 Task: Look for products in the category "Aromatherapy & Essential Oils" from Lifeflo only.
Action: Mouse moved to (322, 126)
Screenshot: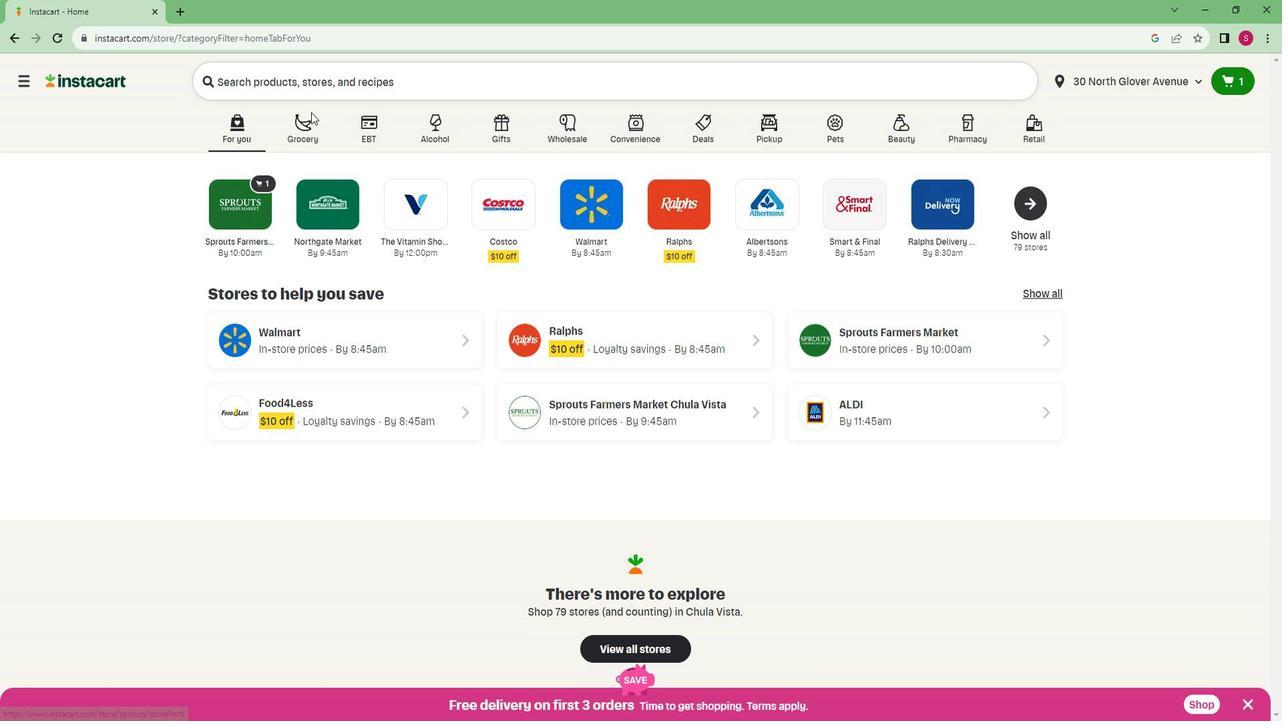 
Action: Mouse pressed left at (322, 126)
Screenshot: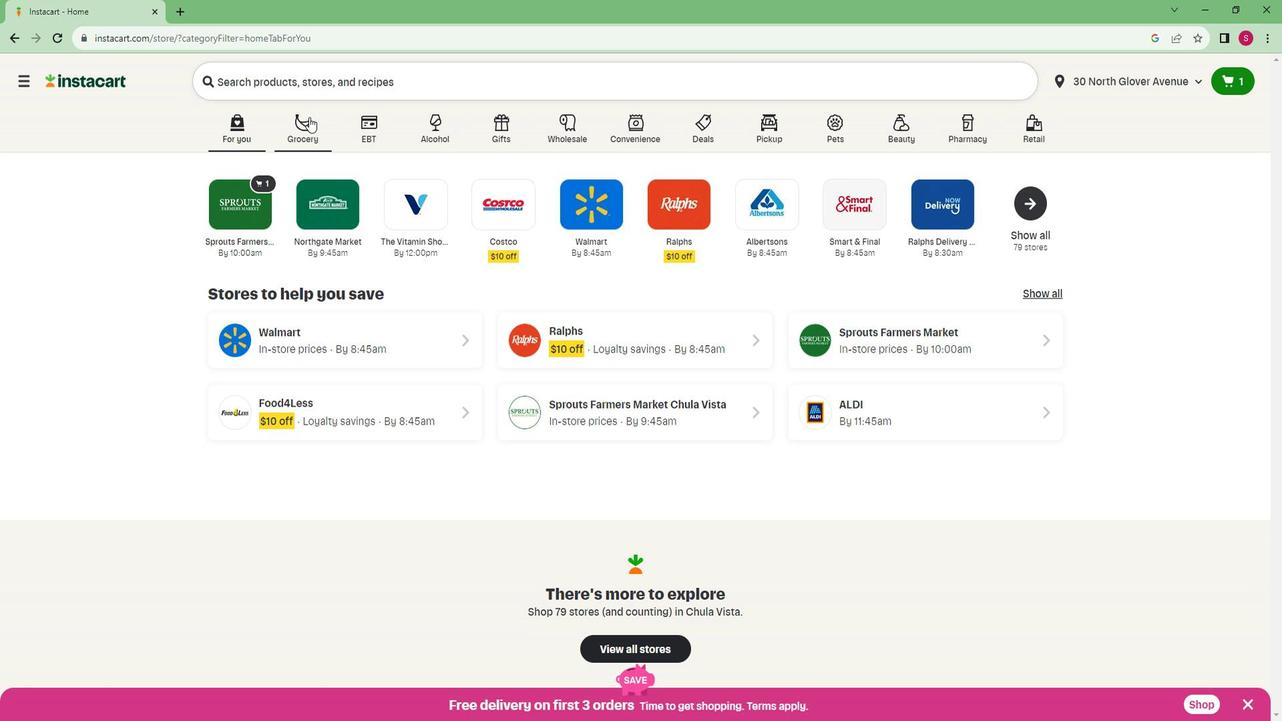 
Action: Mouse moved to (275, 268)
Screenshot: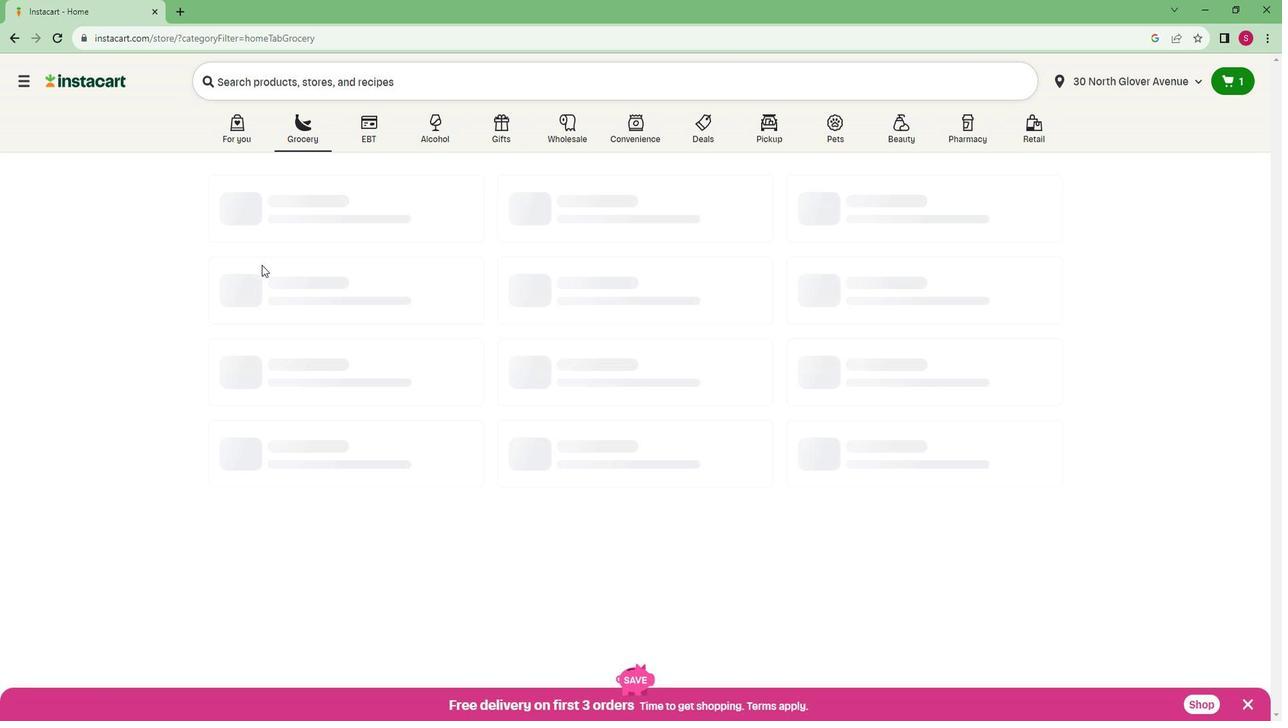 
Action: Mouse scrolled (275, 267) with delta (0, 0)
Screenshot: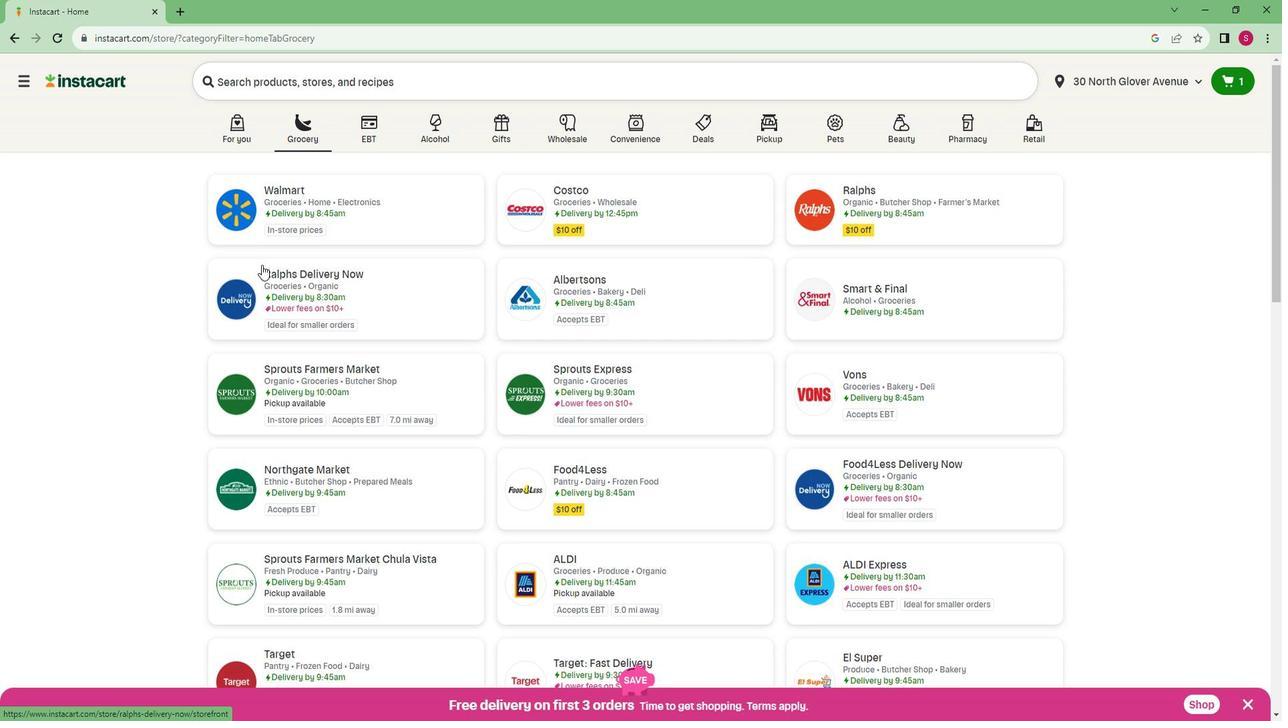 
Action: Mouse scrolled (275, 267) with delta (0, 0)
Screenshot: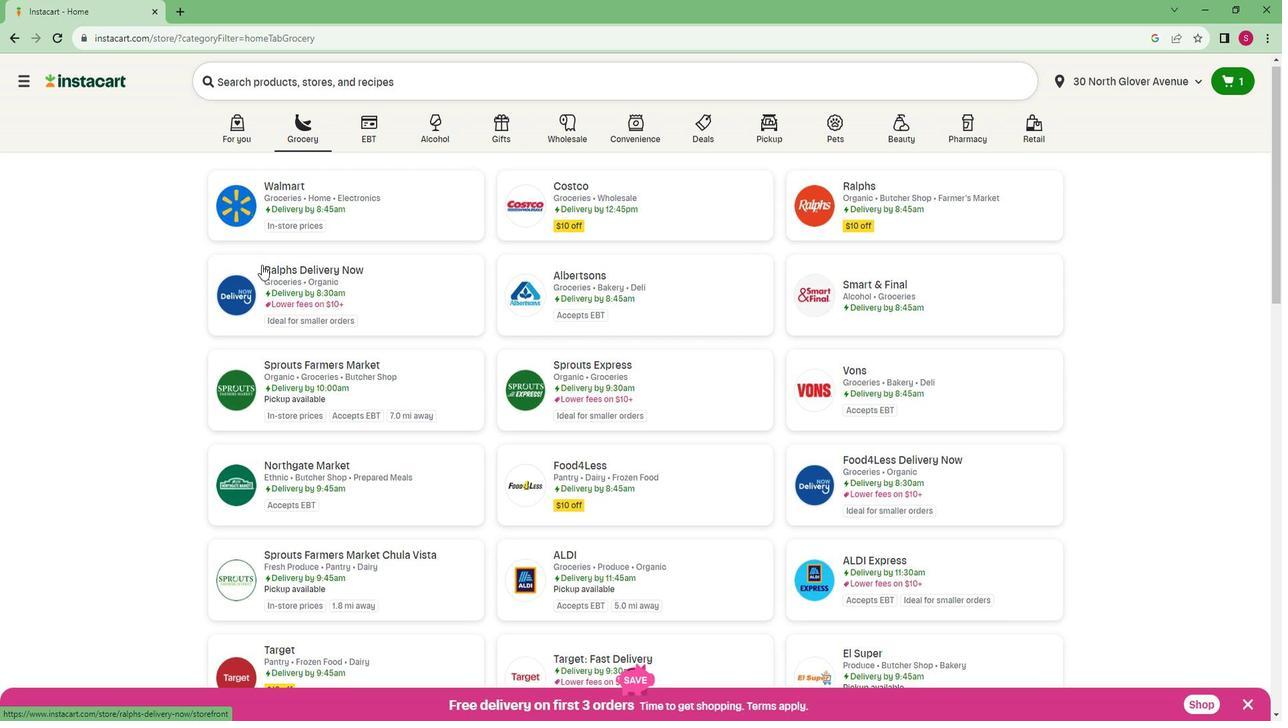 
Action: Mouse scrolled (275, 267) with delta (0, 0)
Screenshot: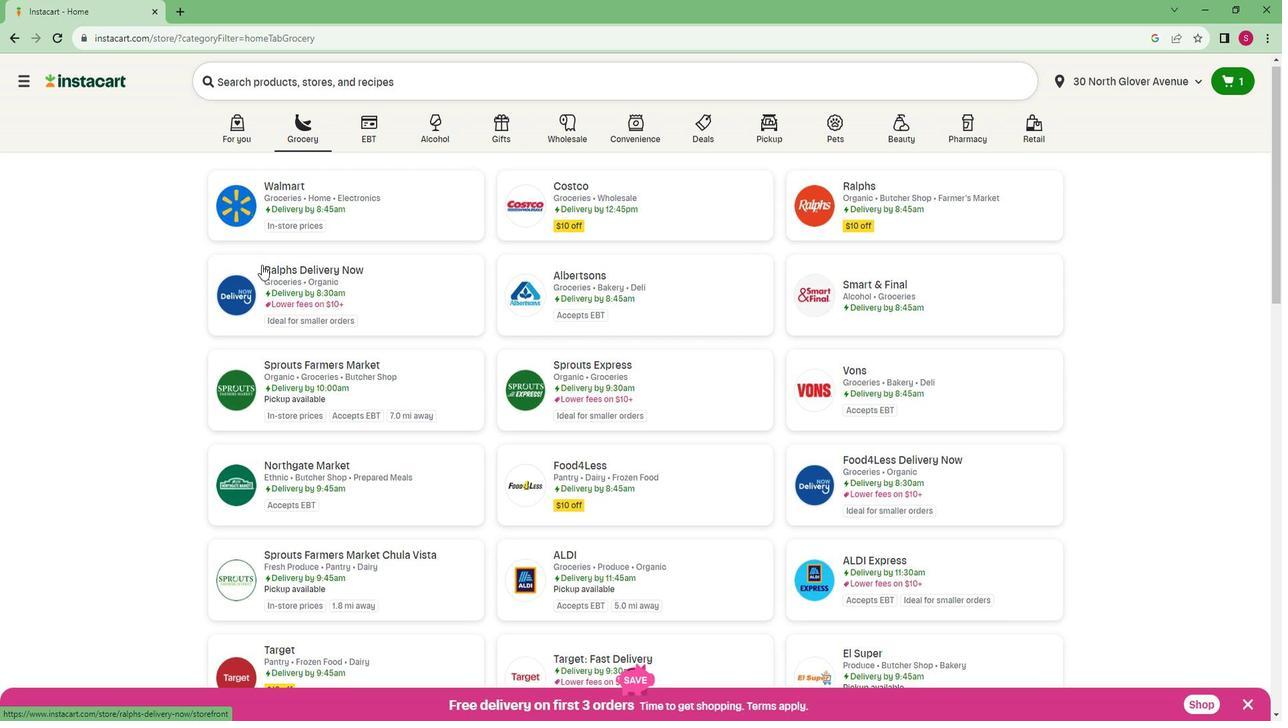 
Action: Mouse scrolled (275, 267) with delta (0, 0)
Screenshot: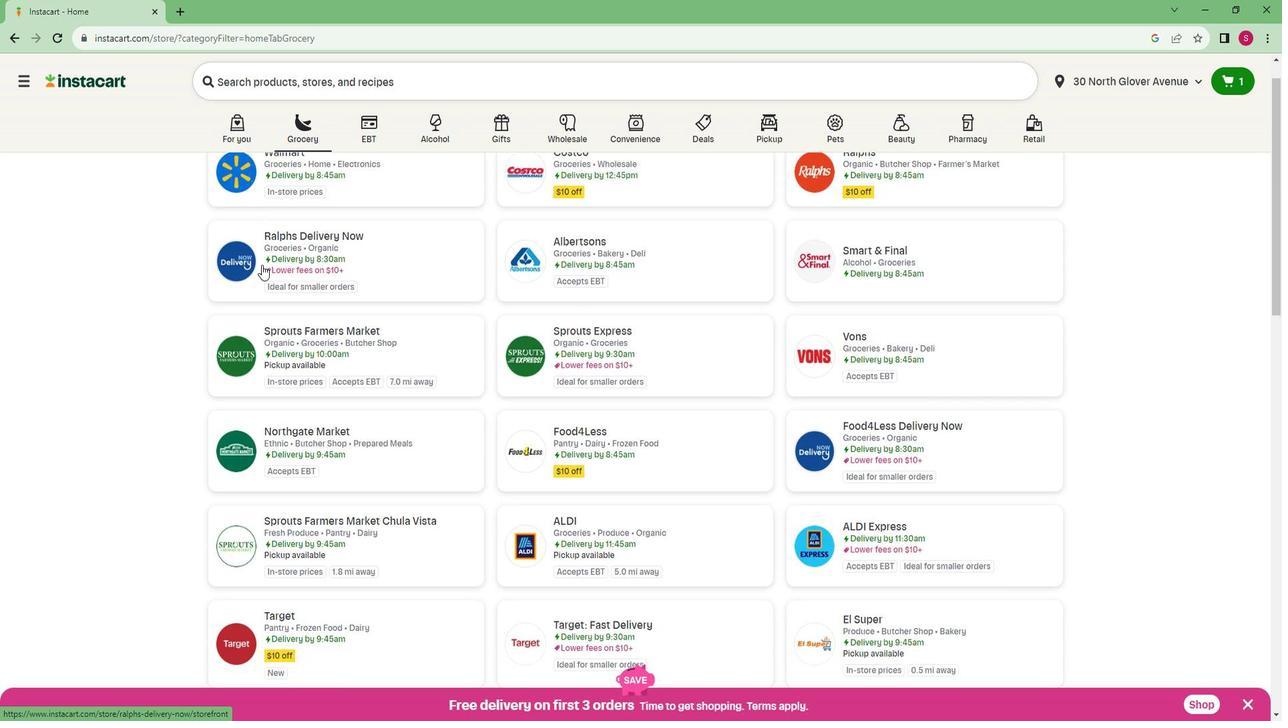 
Action: Mouse scrolled (275, 269) with delta (0, 0)
Screenshot: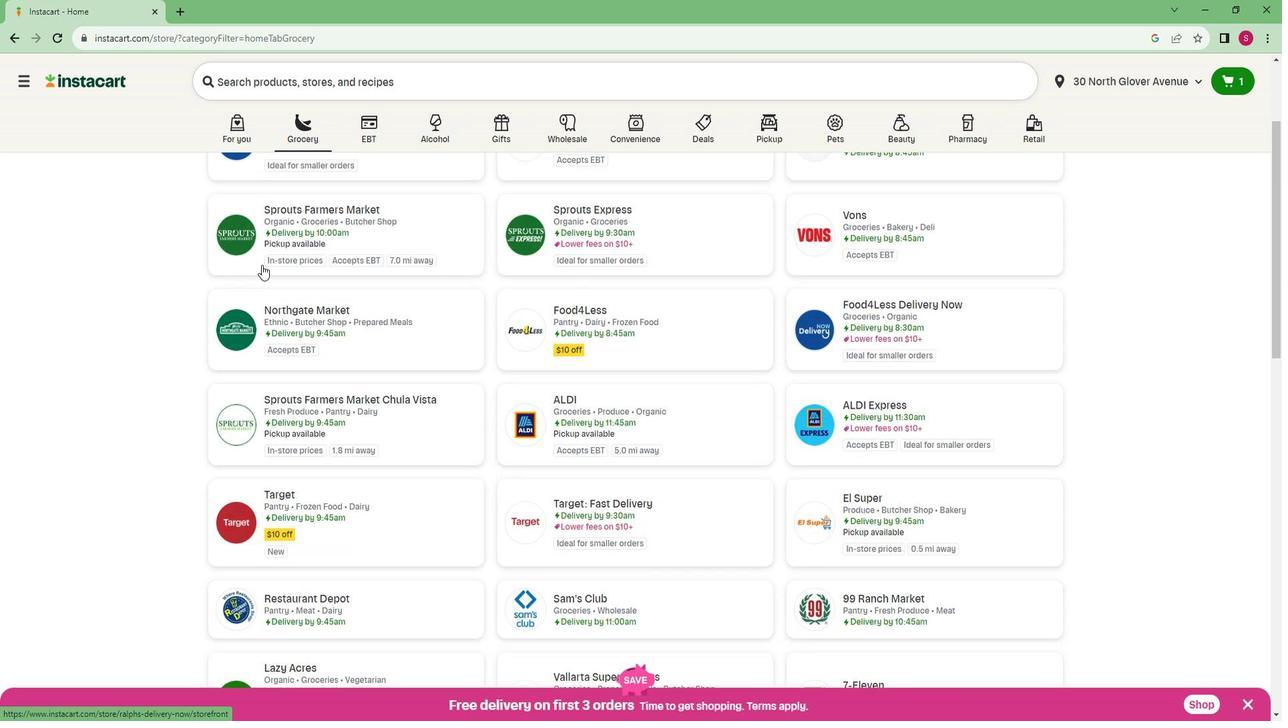 
Action: Mouse scrolled (275, 269) with delta (0, 0)
Screenshot: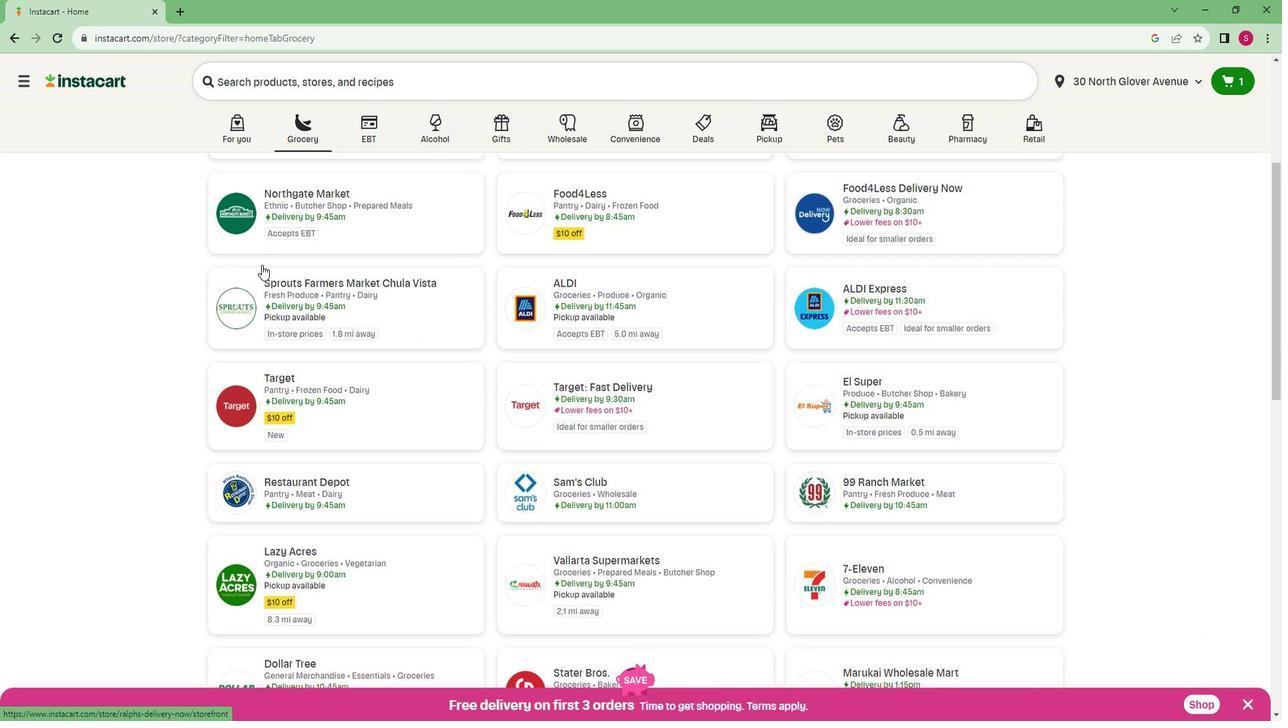 
Action: Mouse moved to (277, 263)
Screenshot: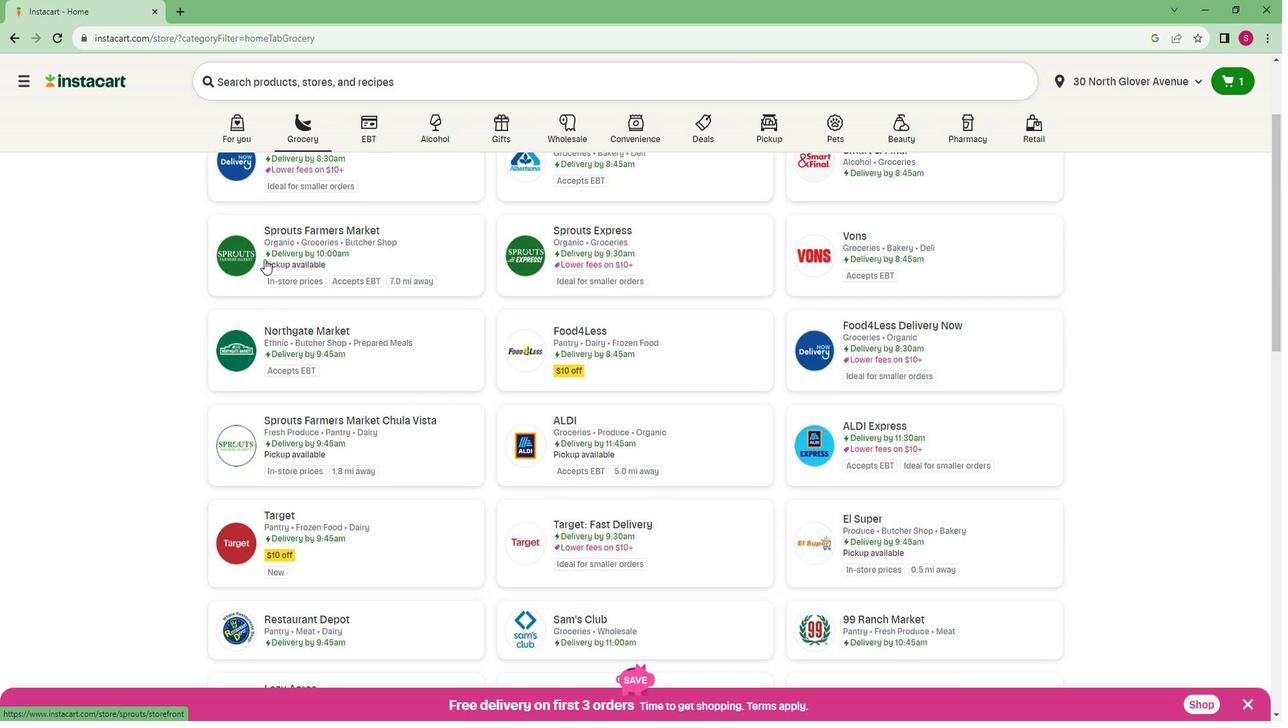 
Action: Mouse pressed left at (277, 263)
Screenshot: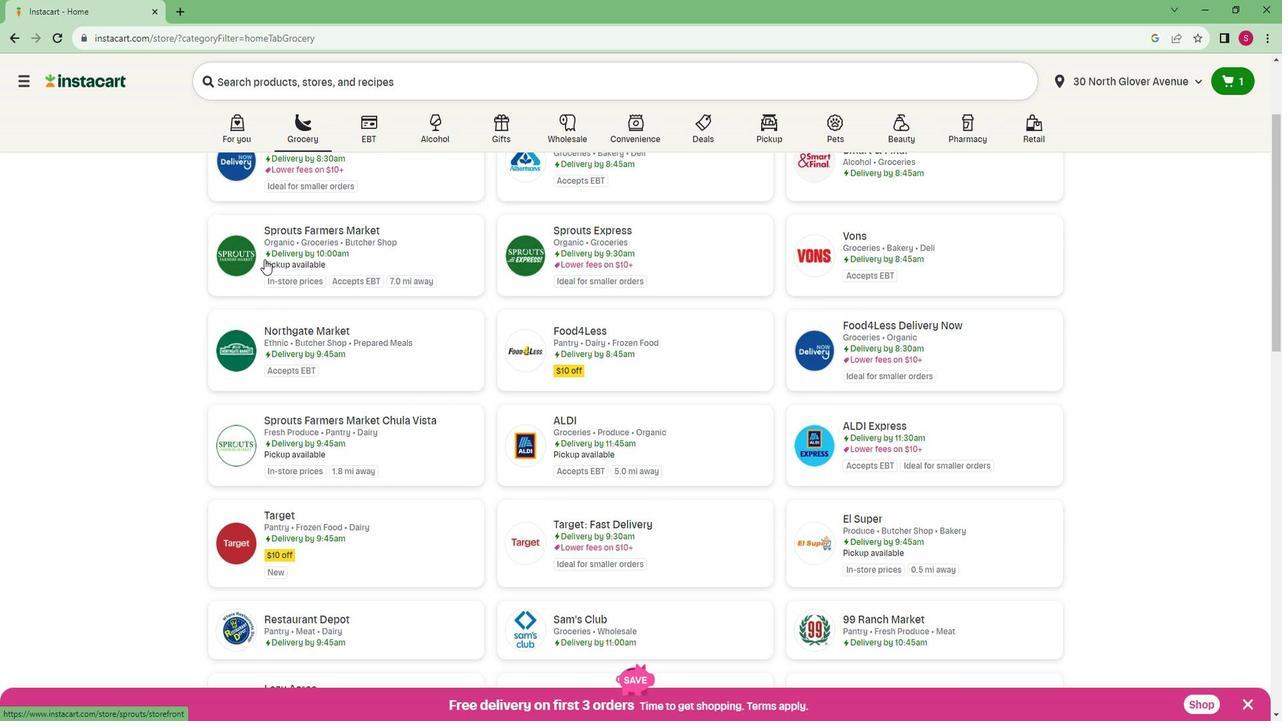 
Action: Mouse moved to (75, 434)
Screenshot: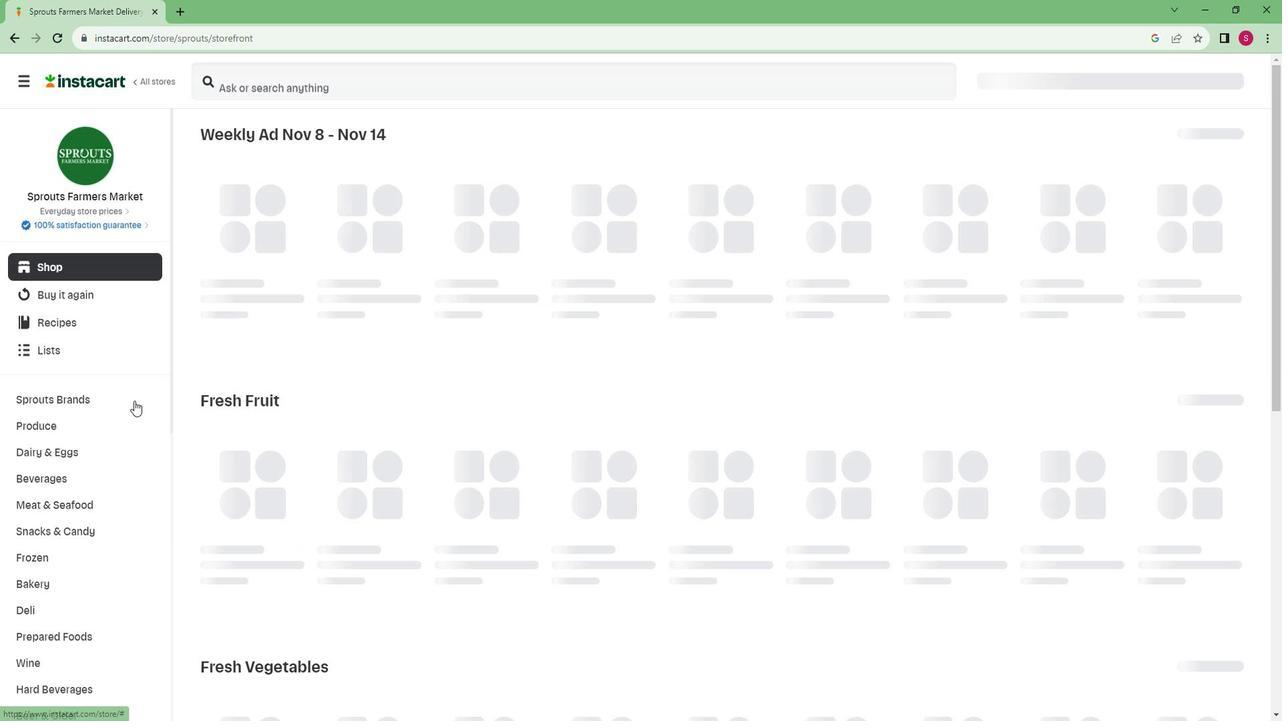 
Action: Mouse scrolled (75, 434) with delta (0, 0)
Screenshot: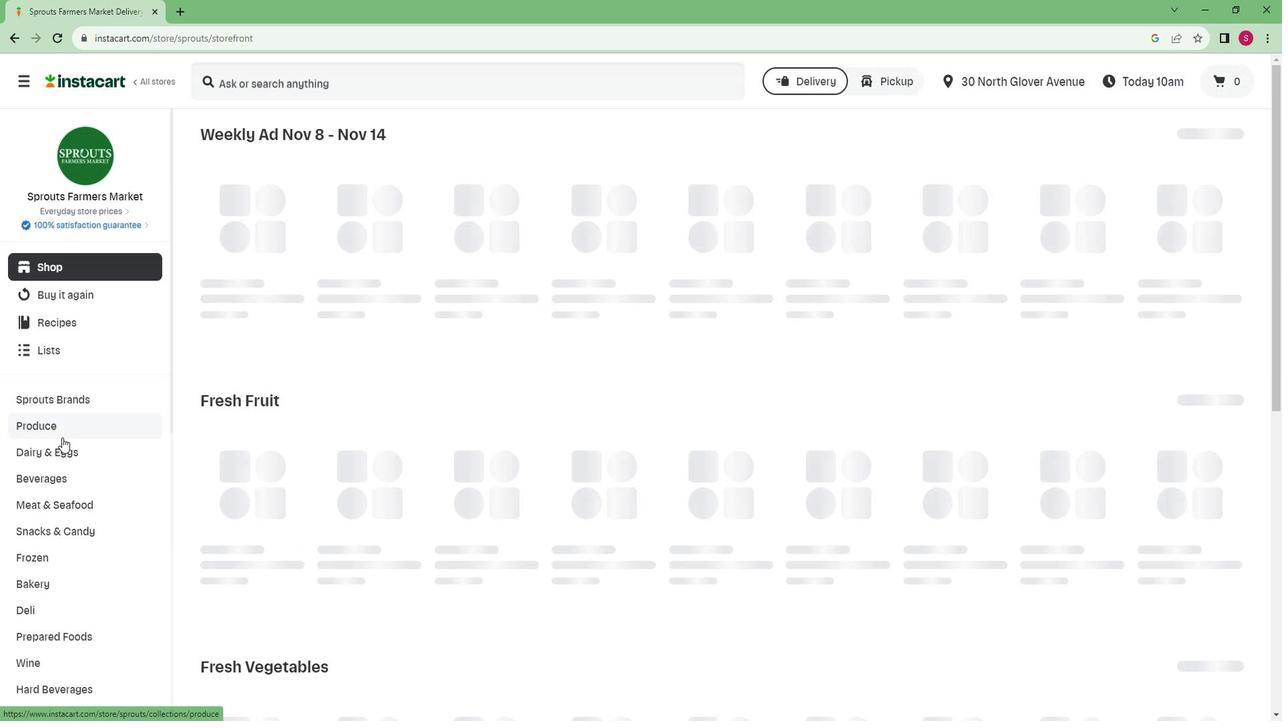 
Action: Mouse scrolled (75, 434) with delta (0, 0)
Screenshot: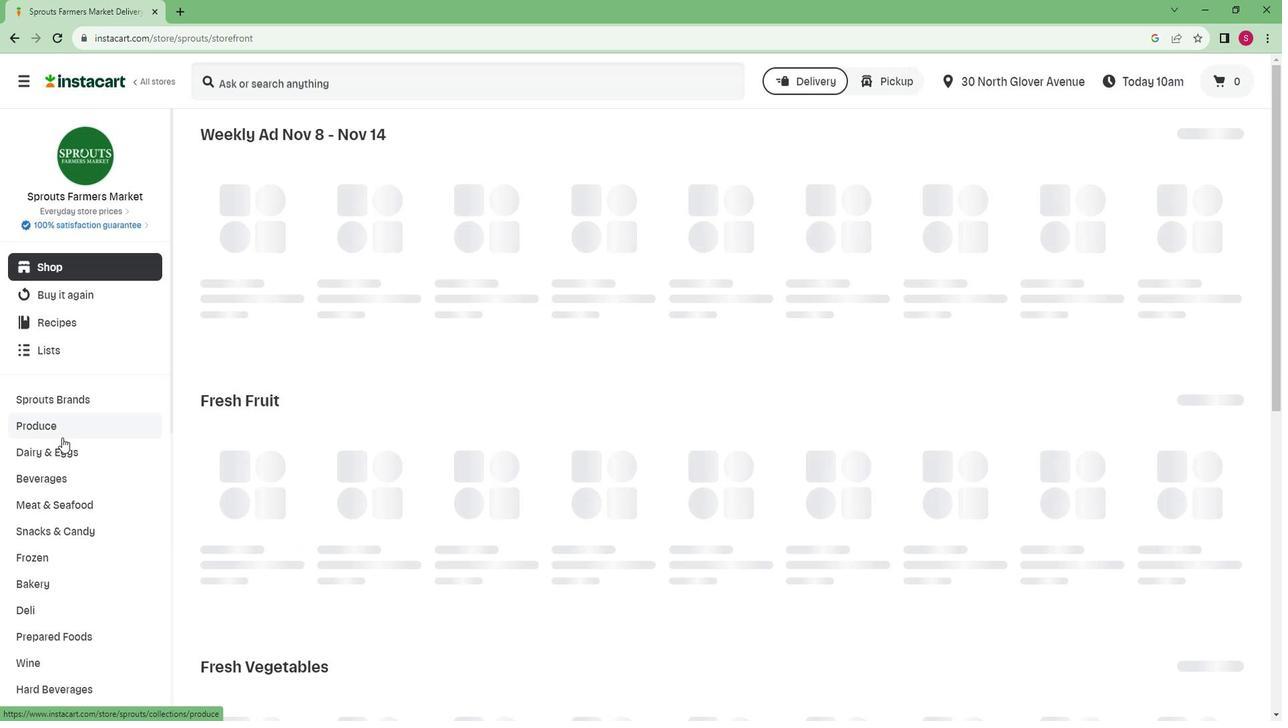 
Action: Mouse moved to (75, 434)
Screenshot: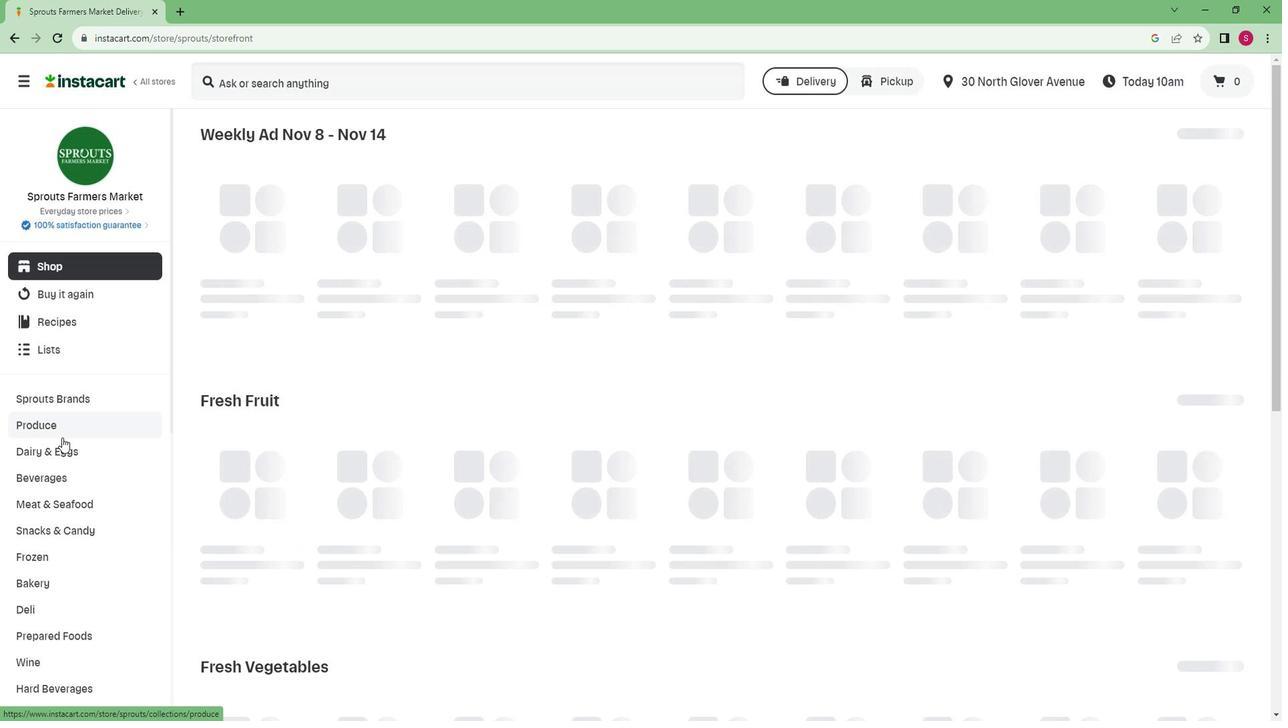 
Action: Mouse scrolled (75, 434) with delta (0, 0)
Screenshot: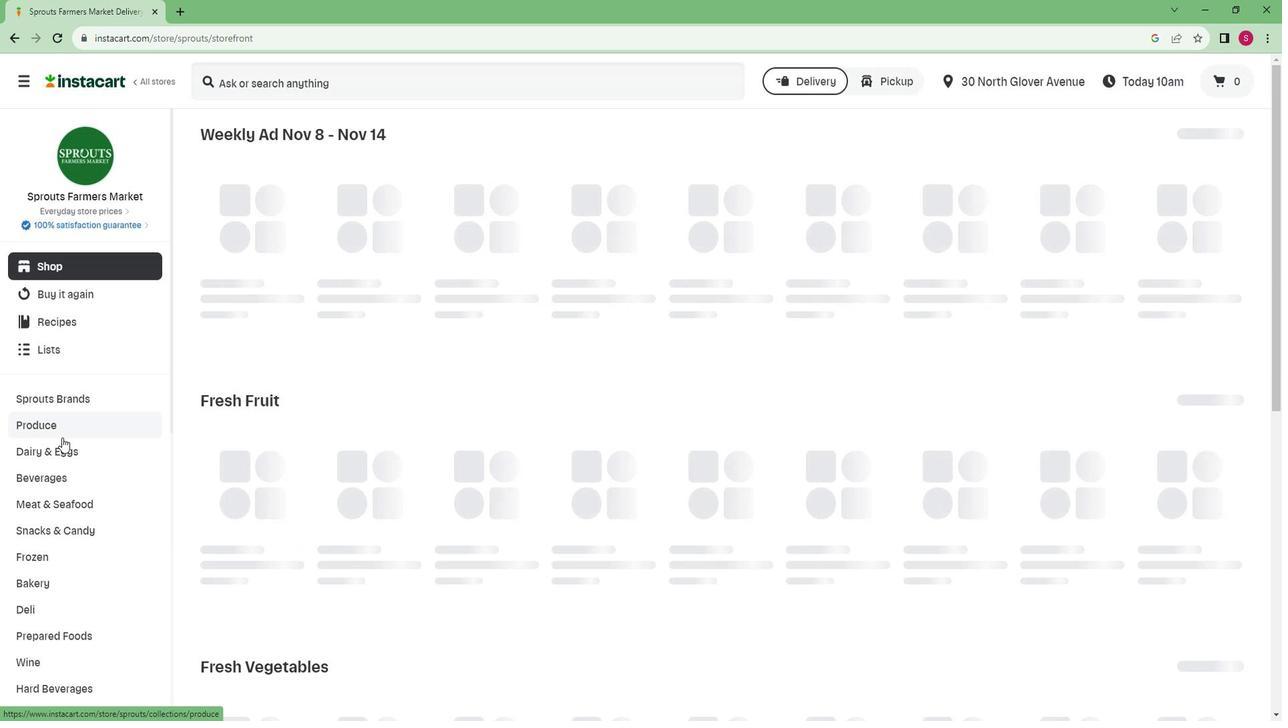 
Action: Mouse moved to (74, 434)
Screenshot: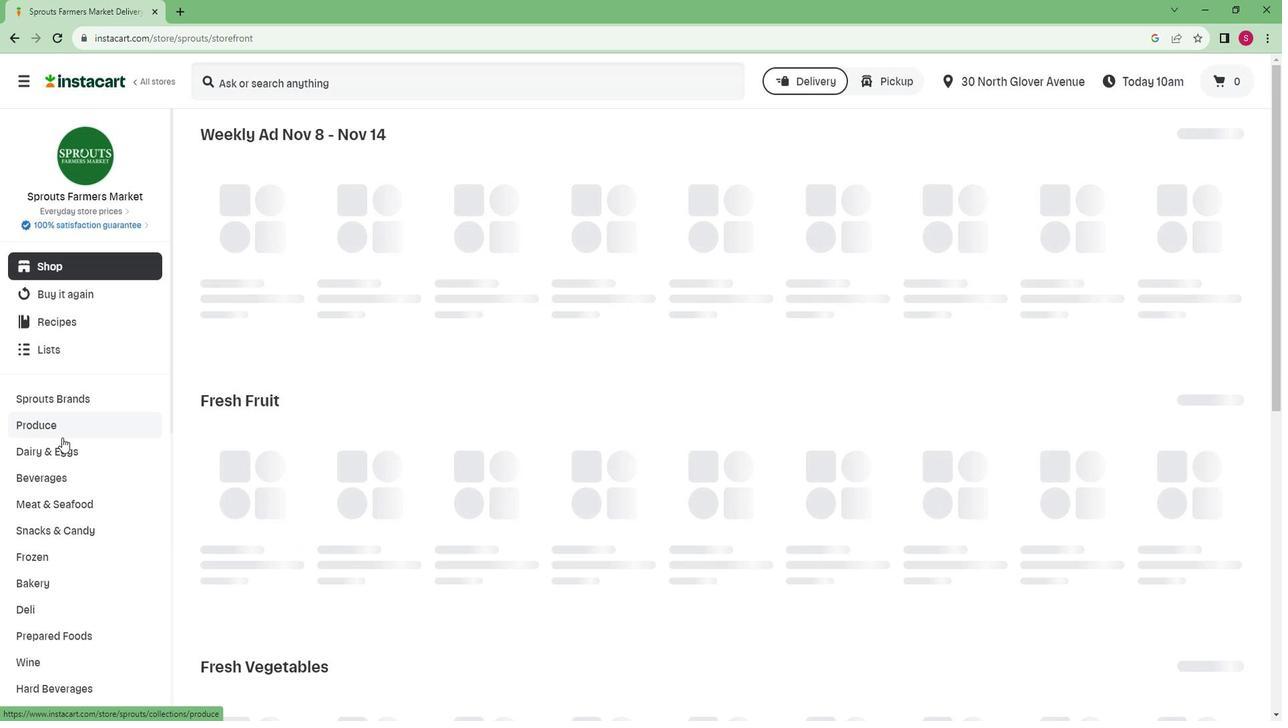 
Action: Mouse scrolled (74, 434) with delta (0, 0)
Screenshot: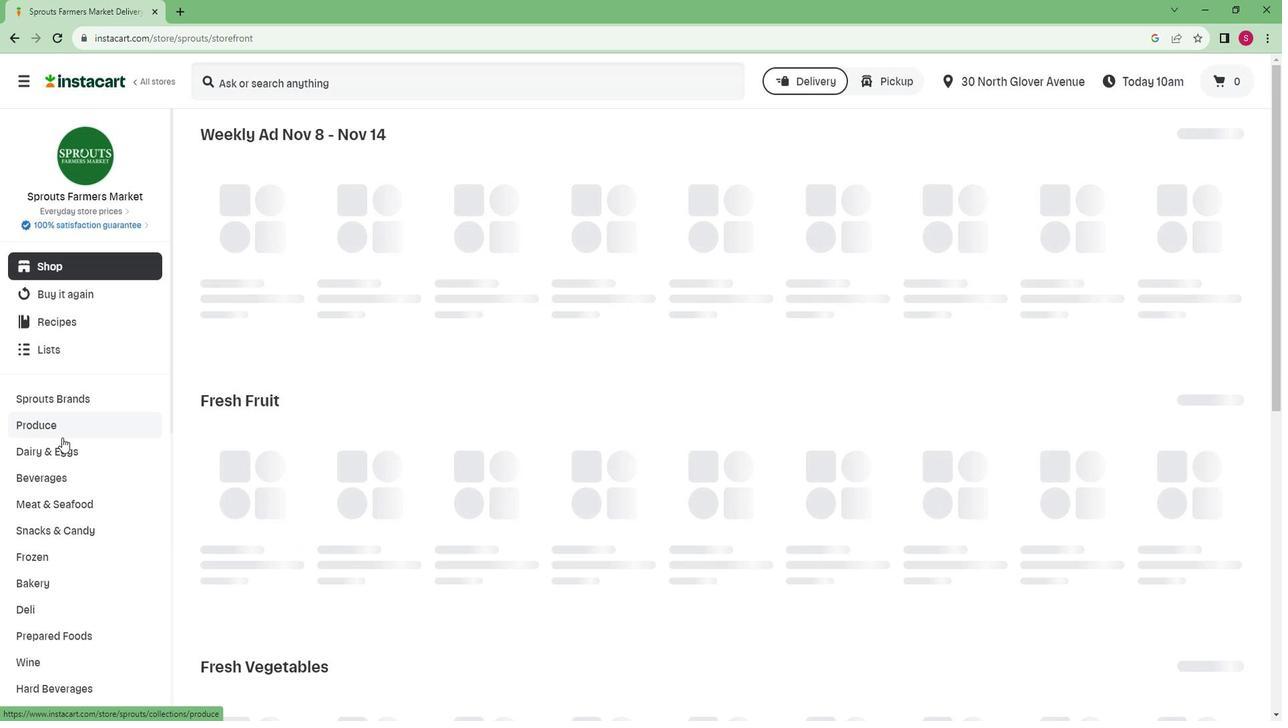 
Action: Mouse moved to (74, 434)
Screenshot: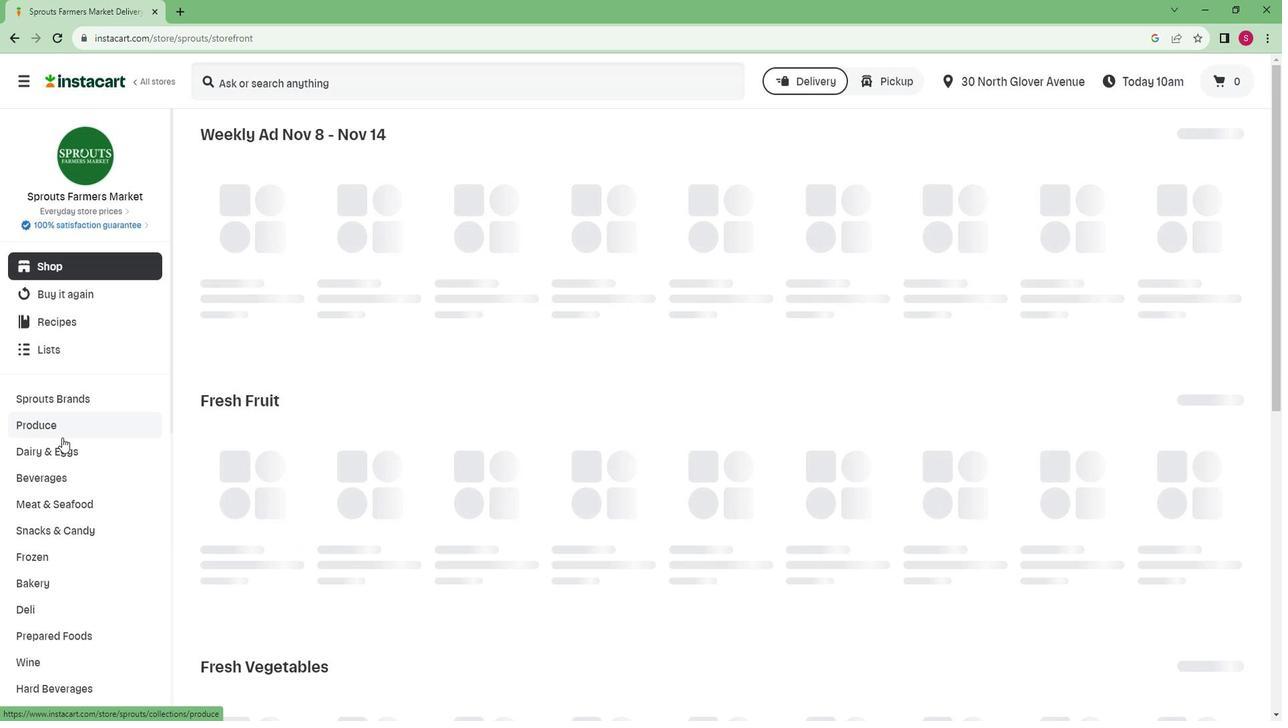 
Action: Mouse scrolled (74, 434) with delta (0, 0)
Screenshot: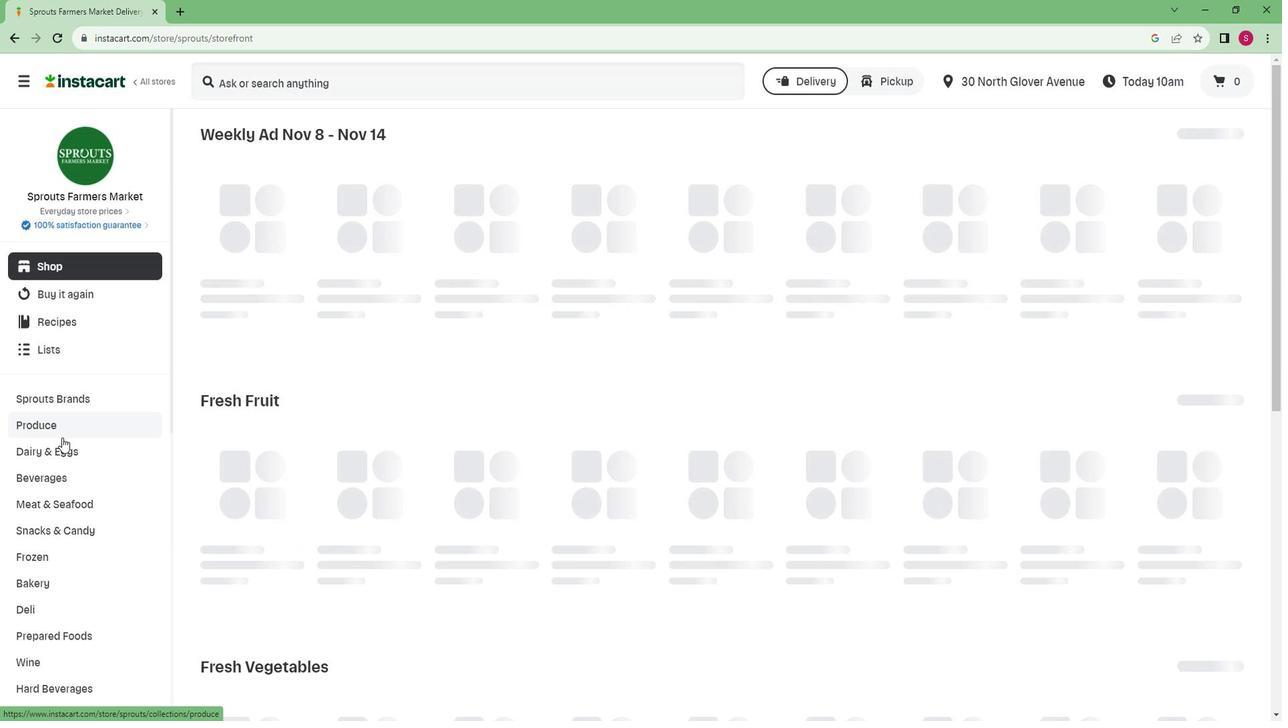 
Action: Mouse scrolled (74, 434) with delta (0, 0)
Screenshot: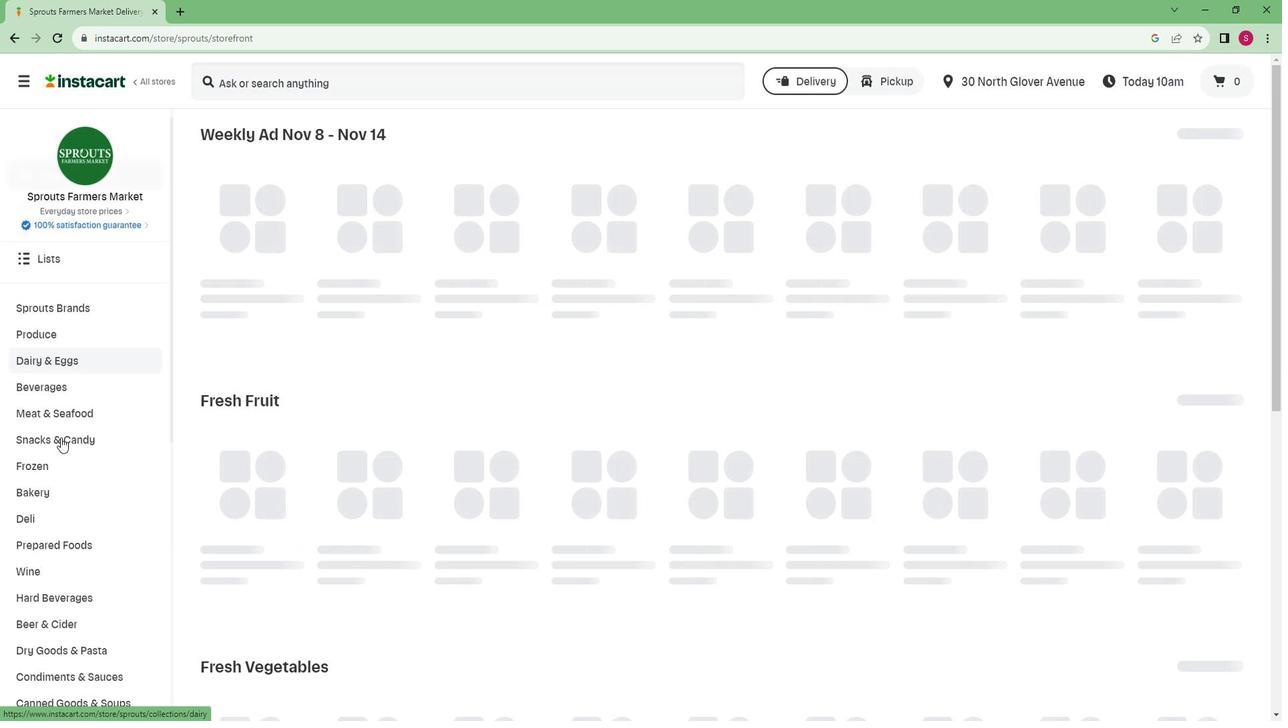 
Action: Mouse scrolled (74, 434) with delta (0, 0)
Screenshot: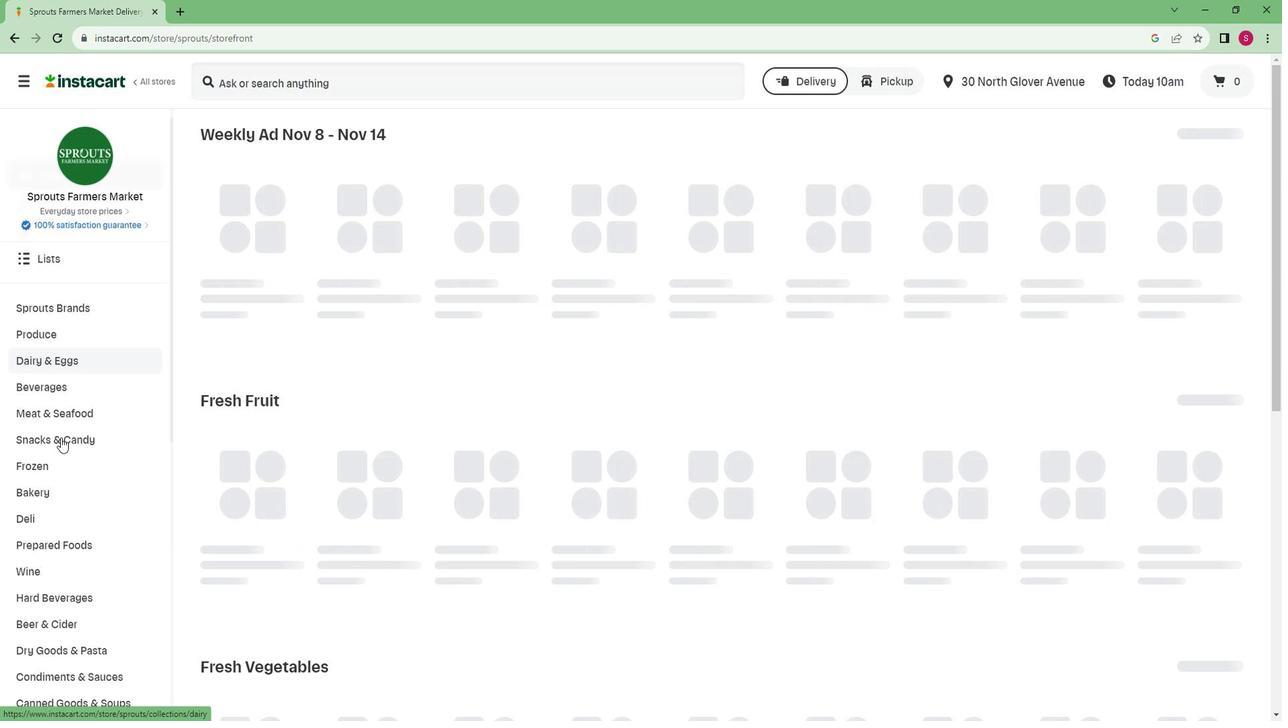 
Action: Mouse scrolled (74, 434) with delta (0, 0)
Screenshot: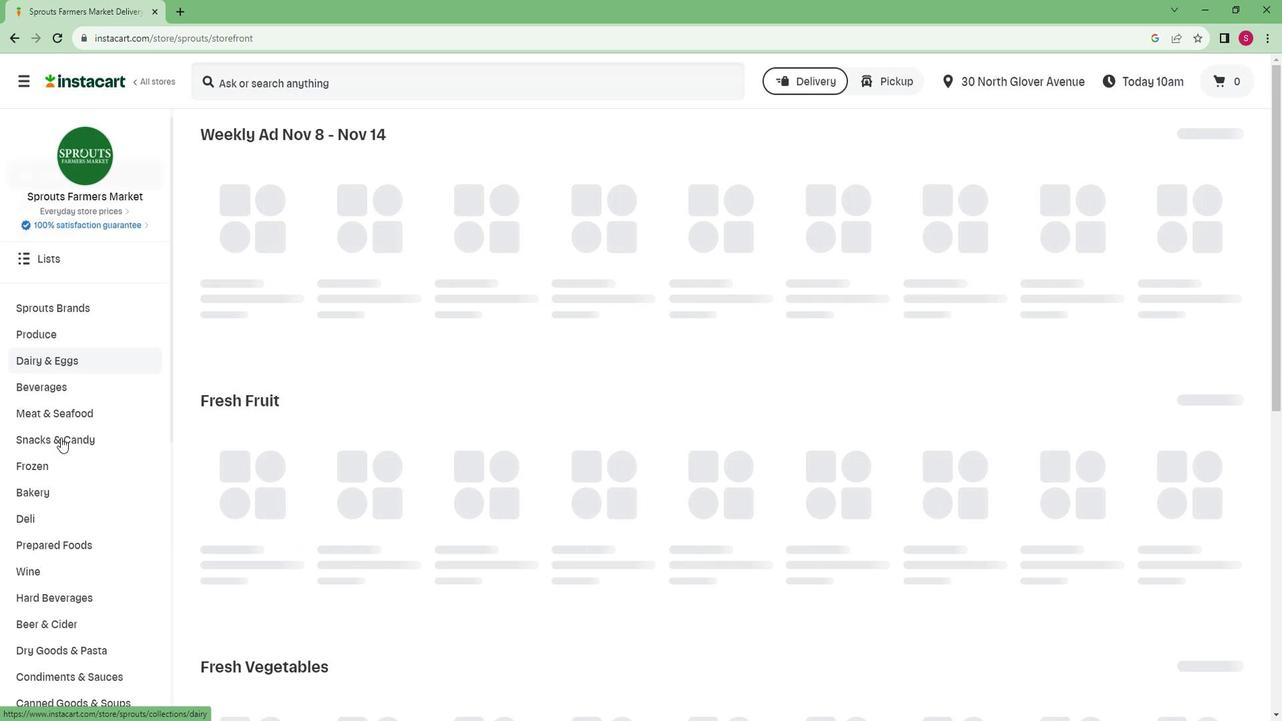 
Action: Mouse scrolled (74, 434) with delta (0, 0)
Screenshot: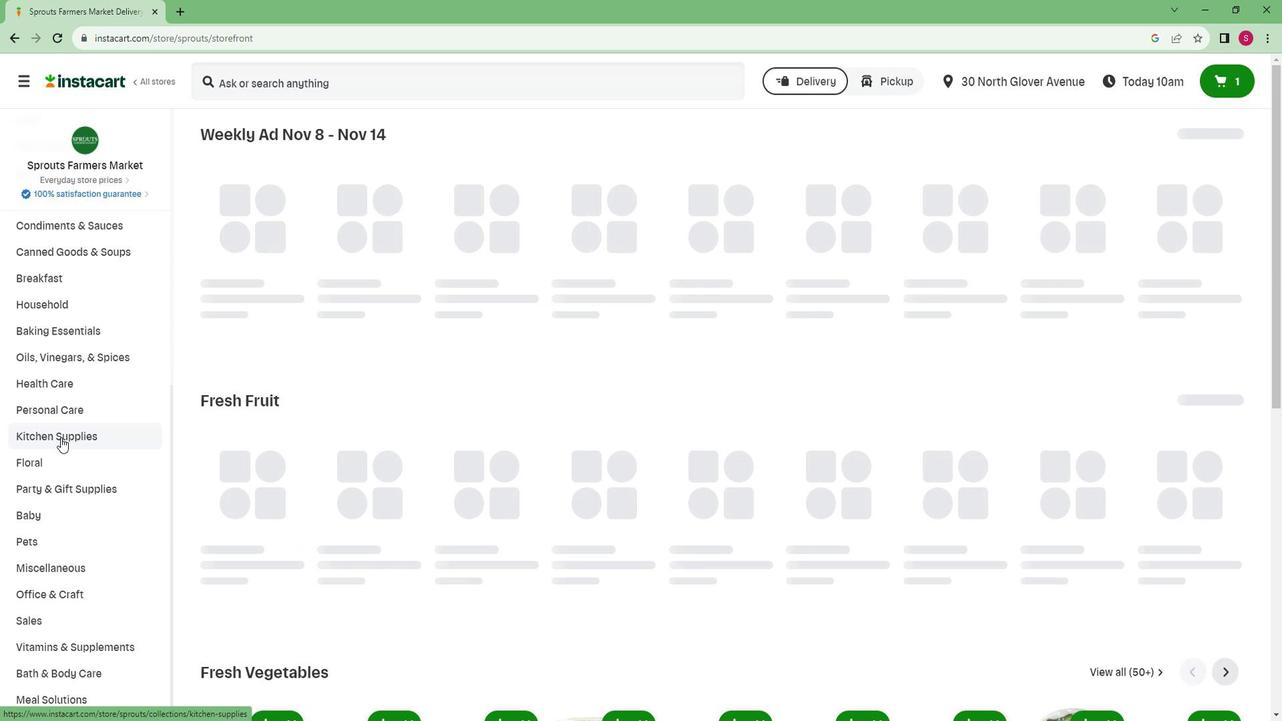
Action: Mouse scrolled (74, 434) with delta (0, 0)
Screenshot: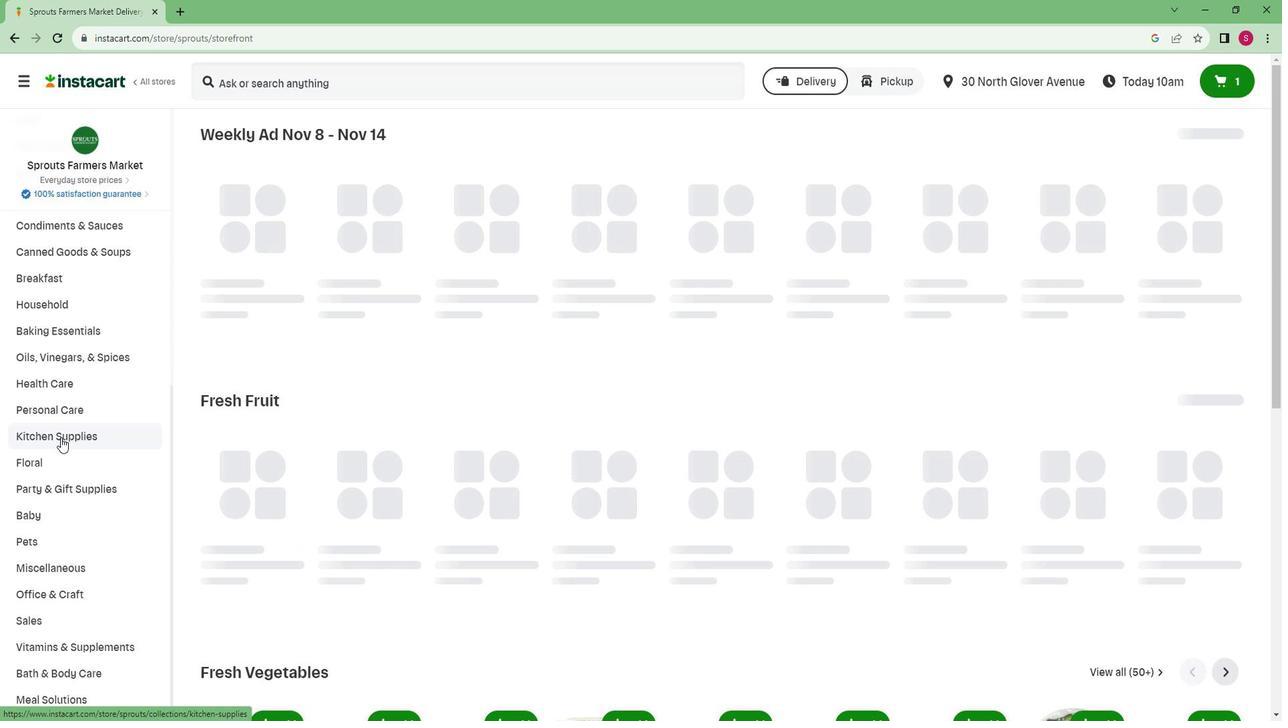 
Action: Mouse scrolled (74, 434) with delta (0, 0)
Screenshot: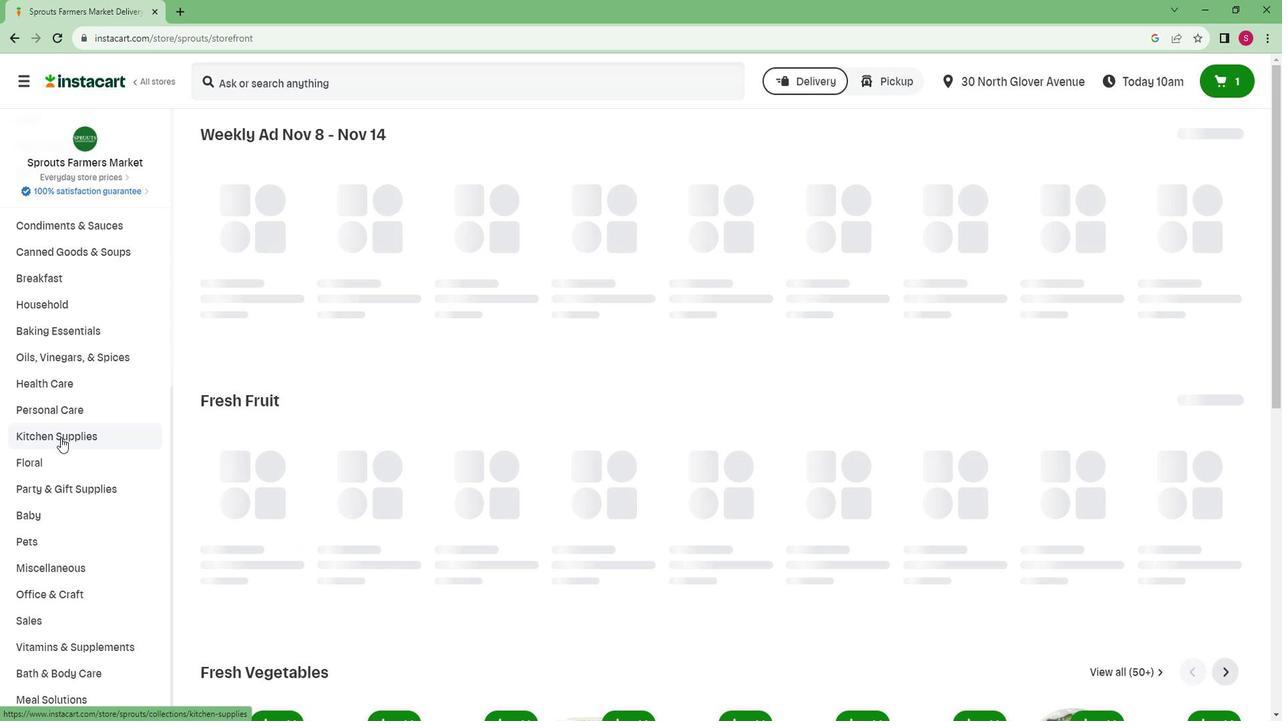 
Action: Mouse scrolled (74, 434) with delta (0, 0)
Screenshot: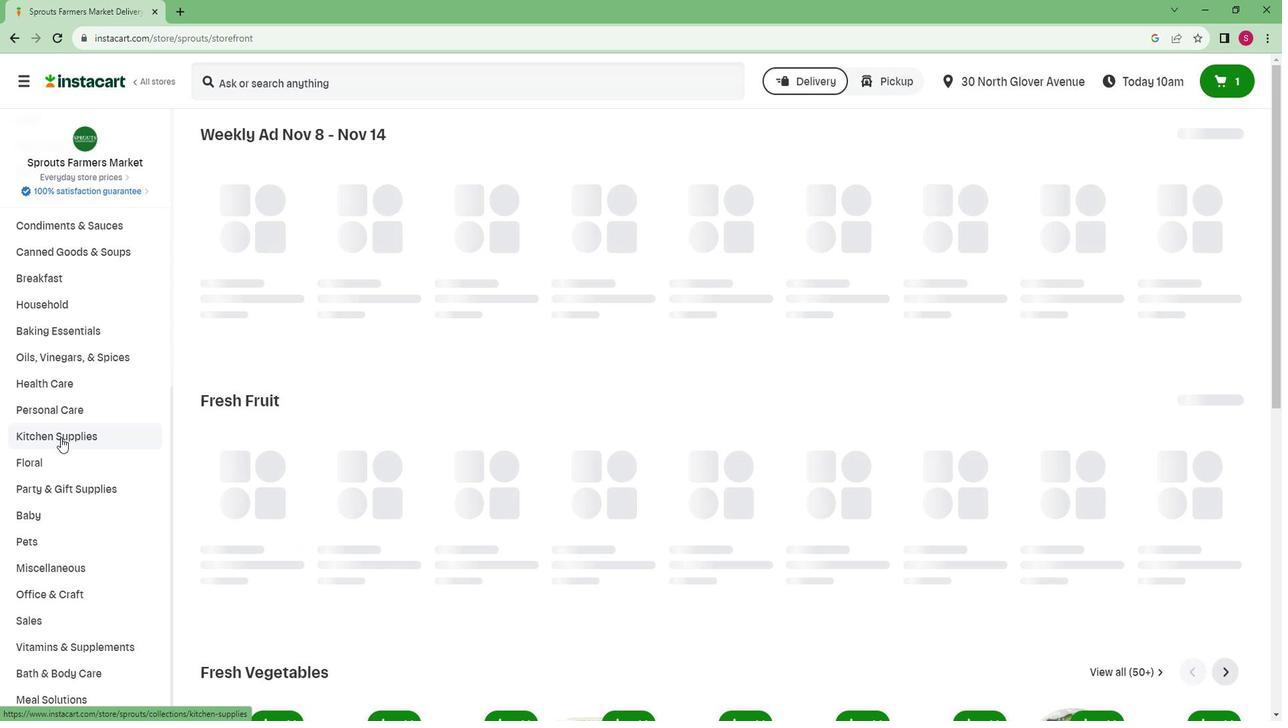 
Action: Mouse scrolled (74, 434) with delta (0, 0)
Screenshot: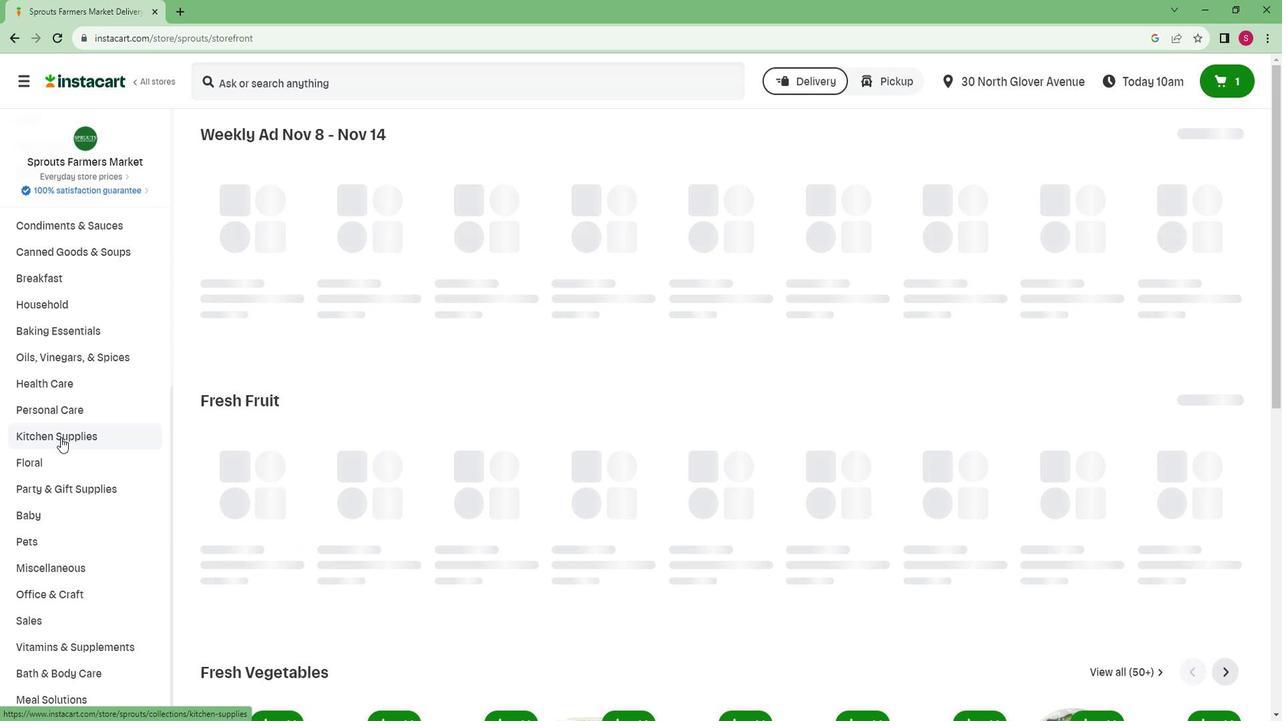 
Action: Mouse moved to (67, 475)
Screenshot: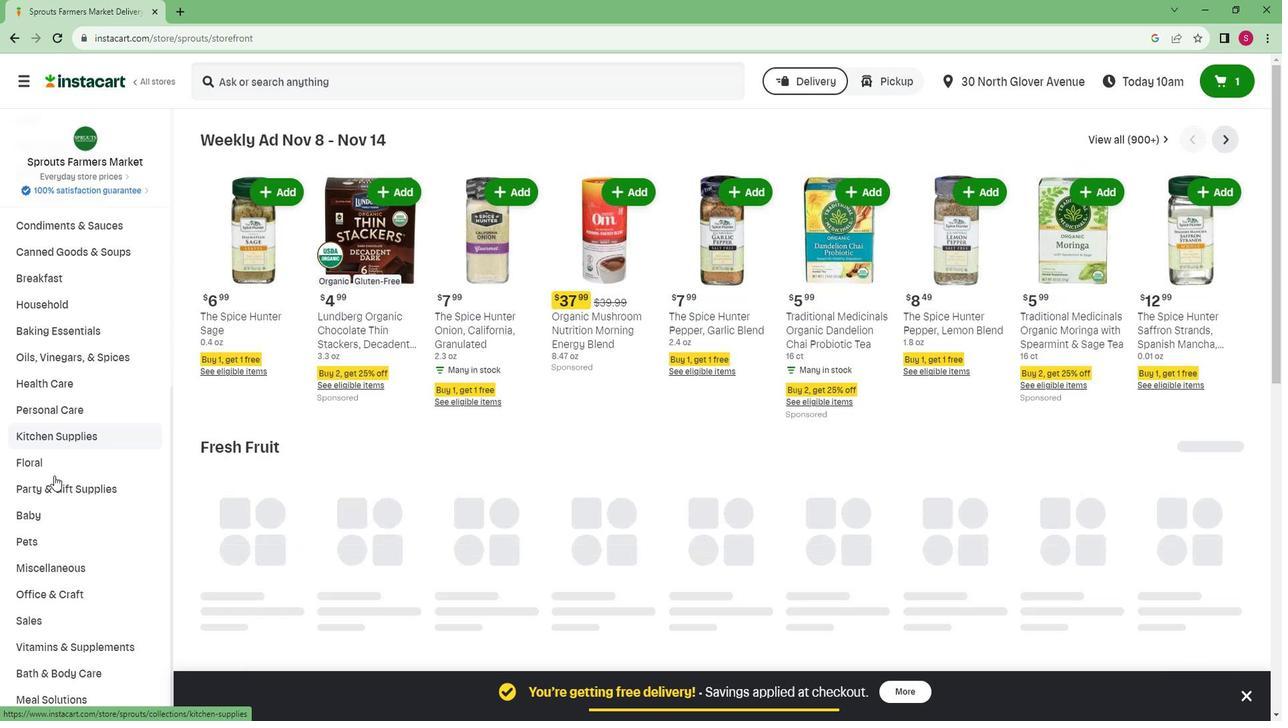 
Action: Mouse scrolled (67, 474) with delta (0, 0)
Screenshot: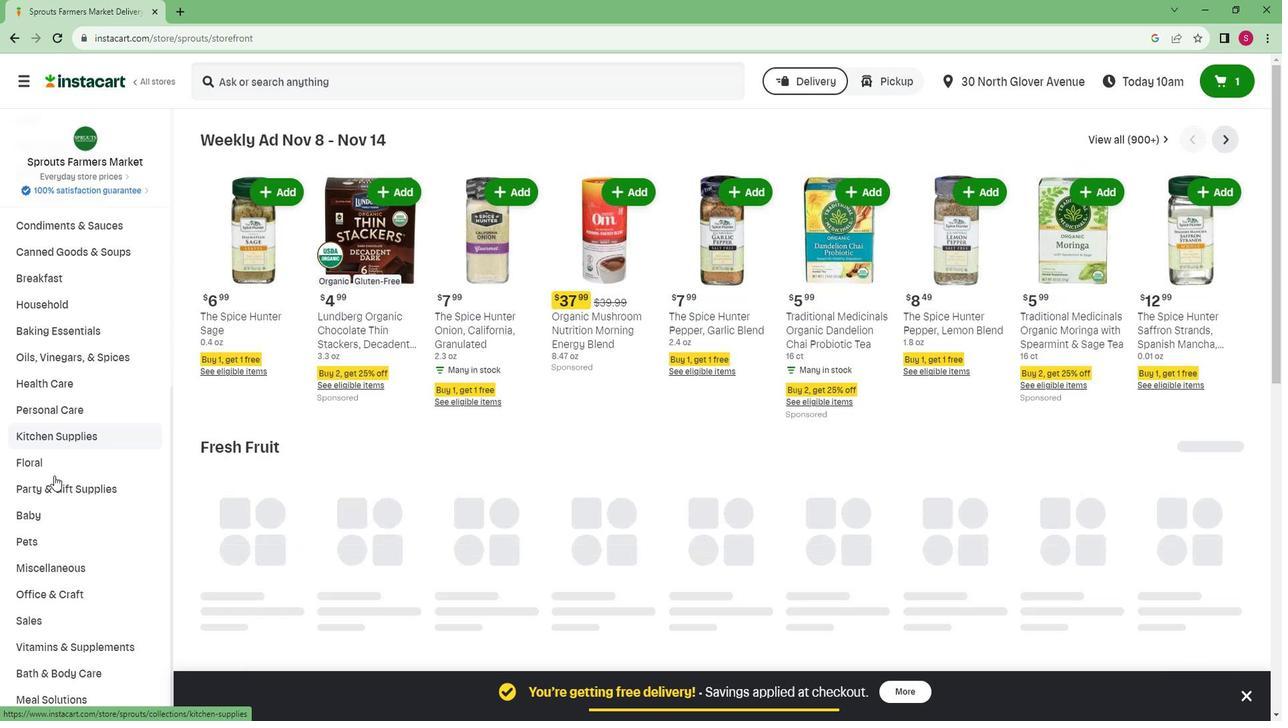 
Action: Mouse moved to (31, 655)
Screenshot: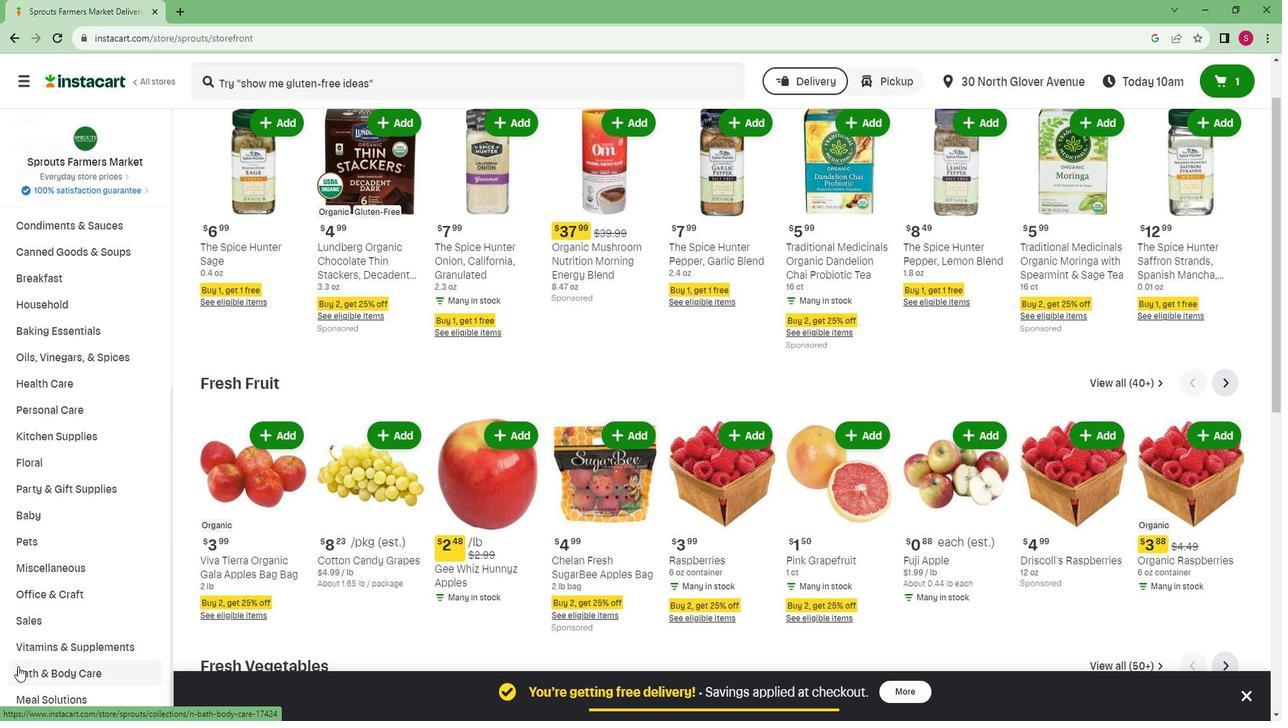 
Action: Mouse pressed left at (31, 655)
Screenshot: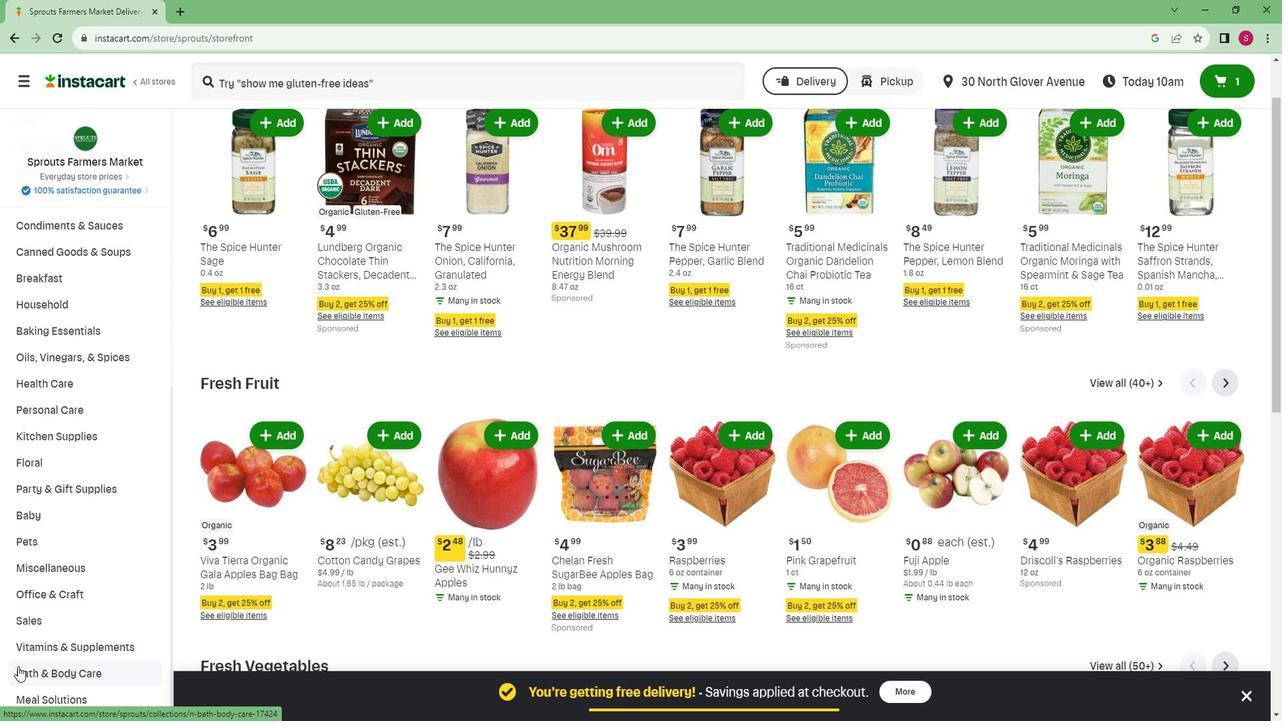 
Action: Mouse moved to (1063, 179)
Screenshot: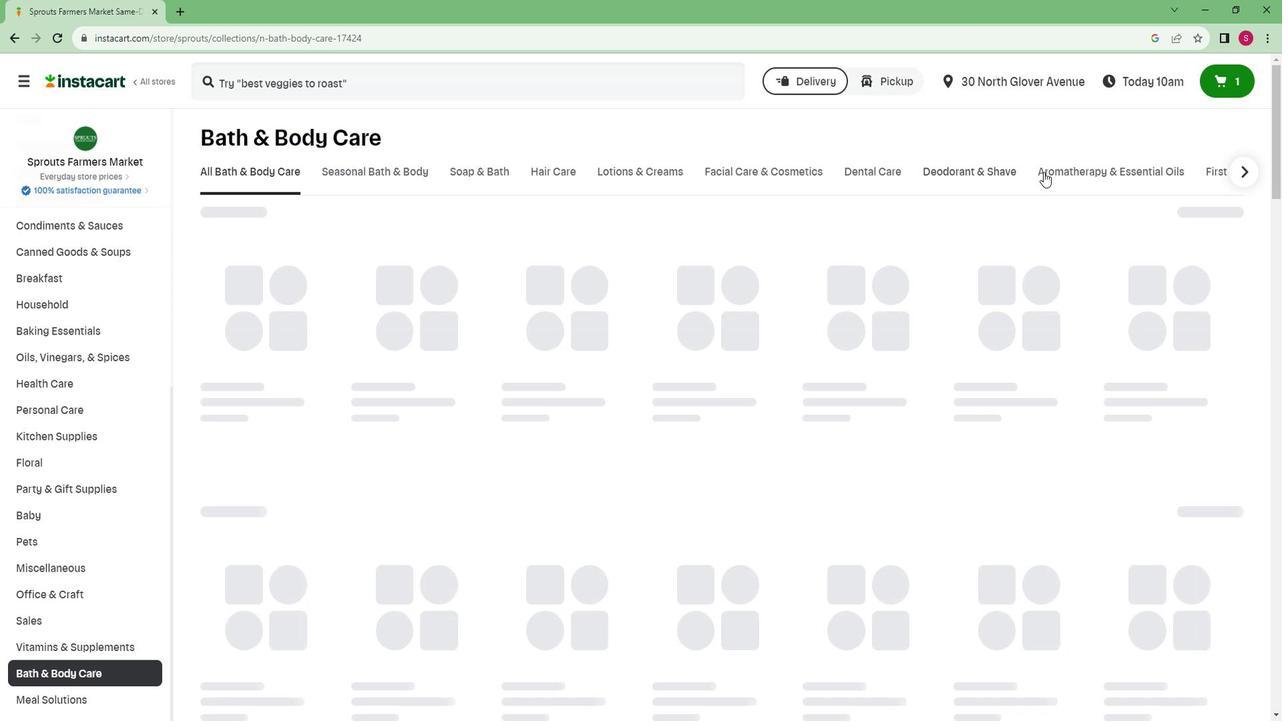 
Action: Mouse pressed left at (1063, 179)
Screenshot: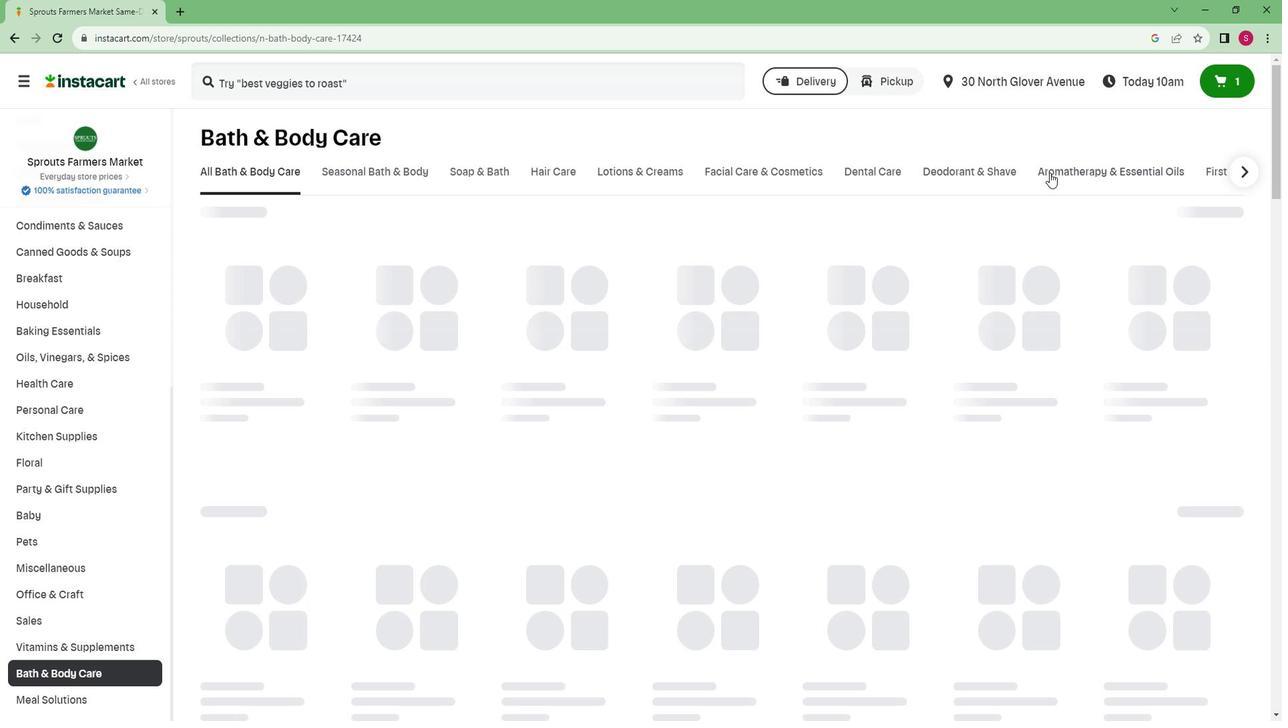 
Action: Mouse moved to (332, 228)
Screenshot: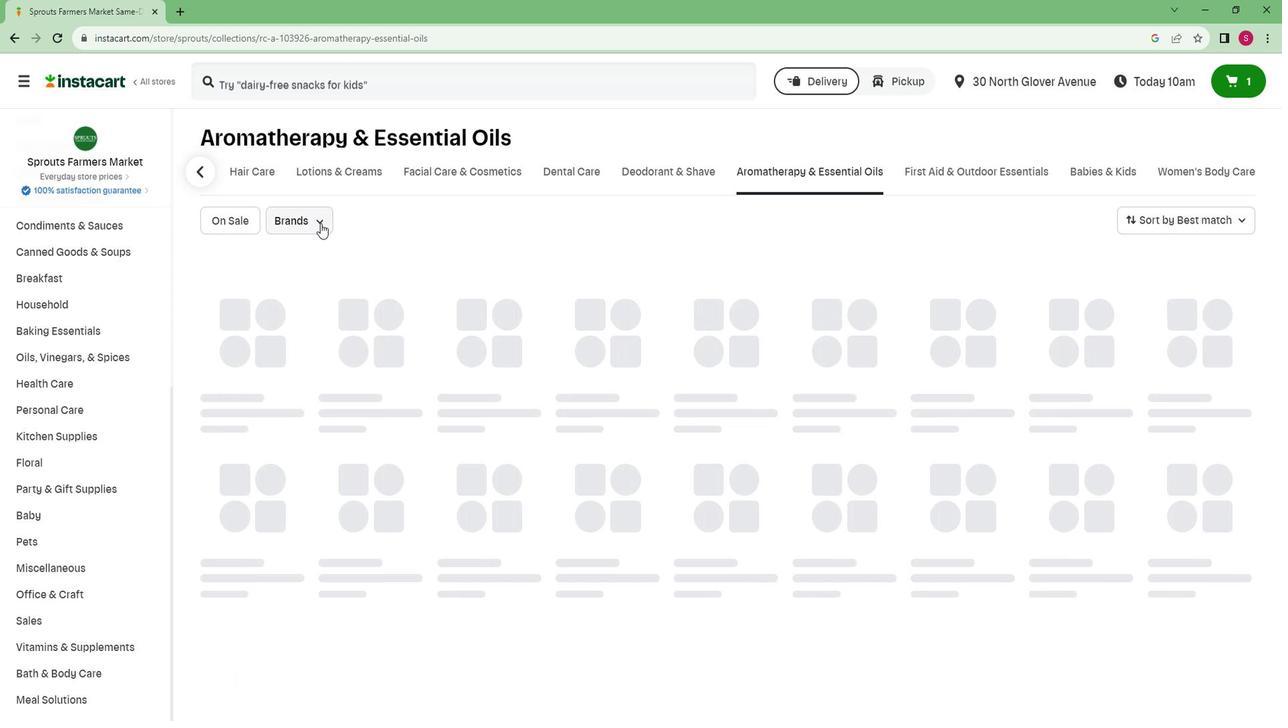 
Action: Mouse pressed left at (332, 228)
Screenshot: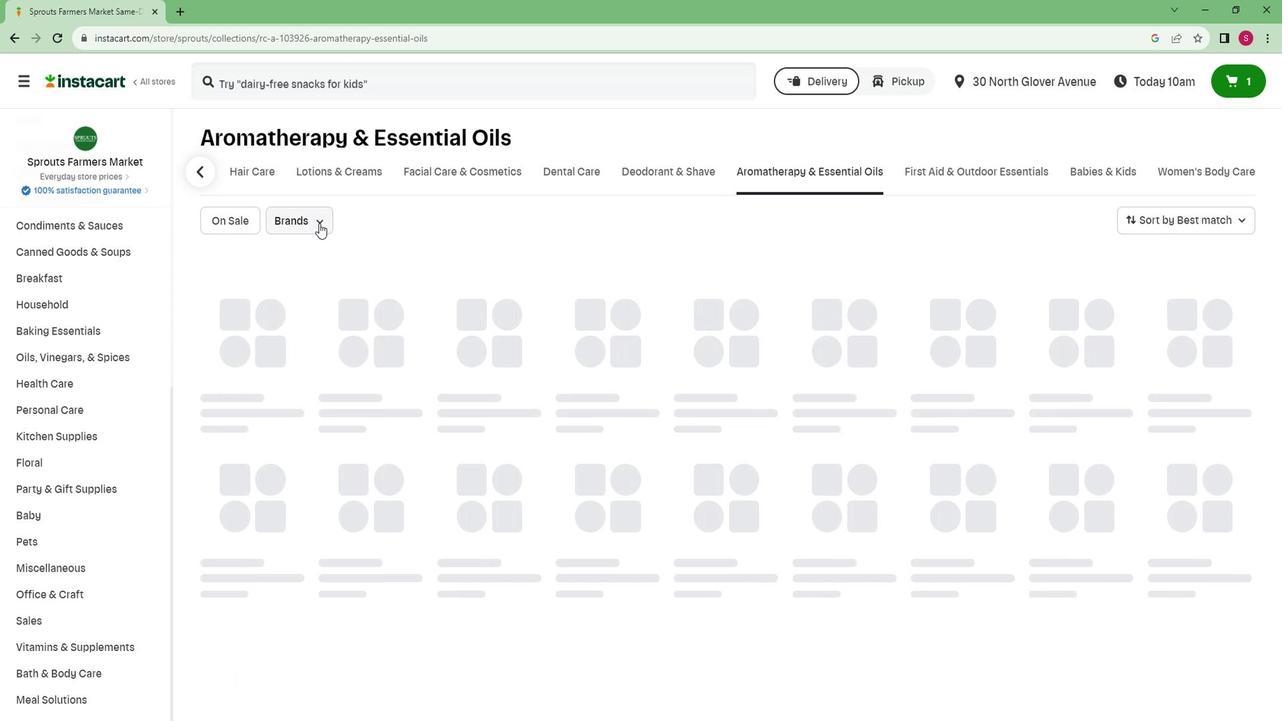 
Action: Mouse moved to (348, 330)
Screenshot: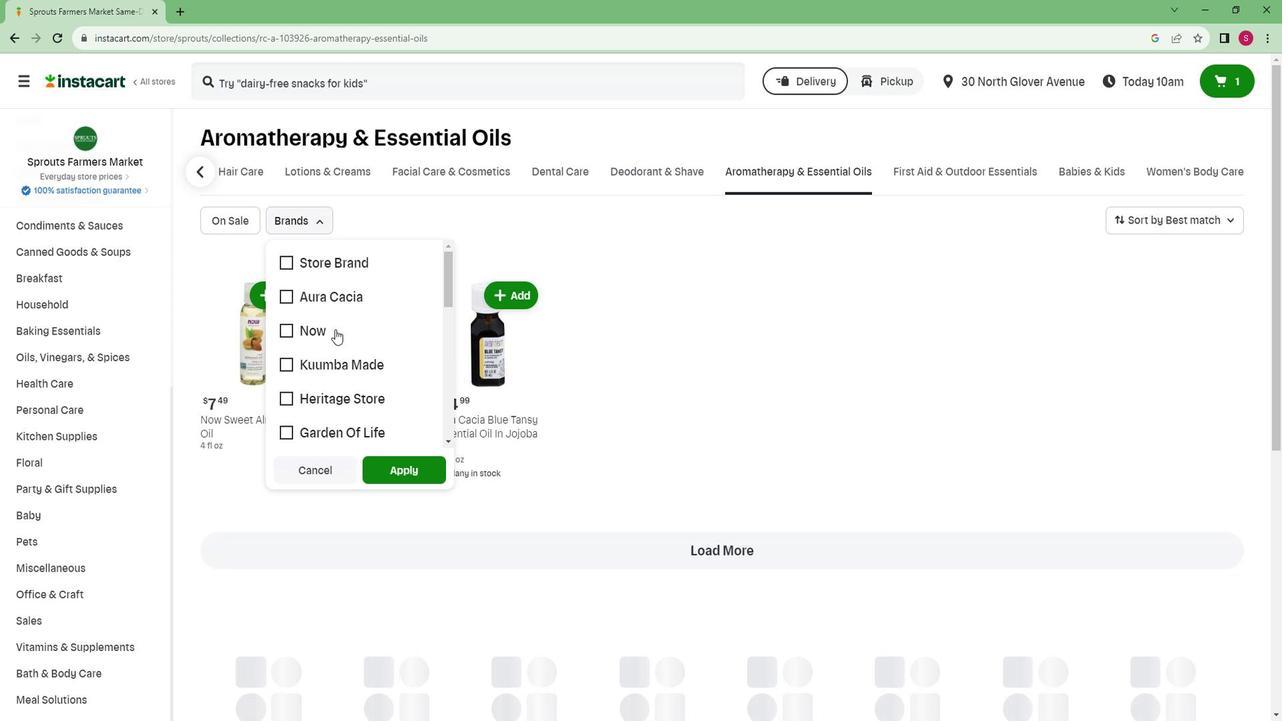 
Action: Mouse scrolled (348, 330) with delta (0, 0)
Screenshot: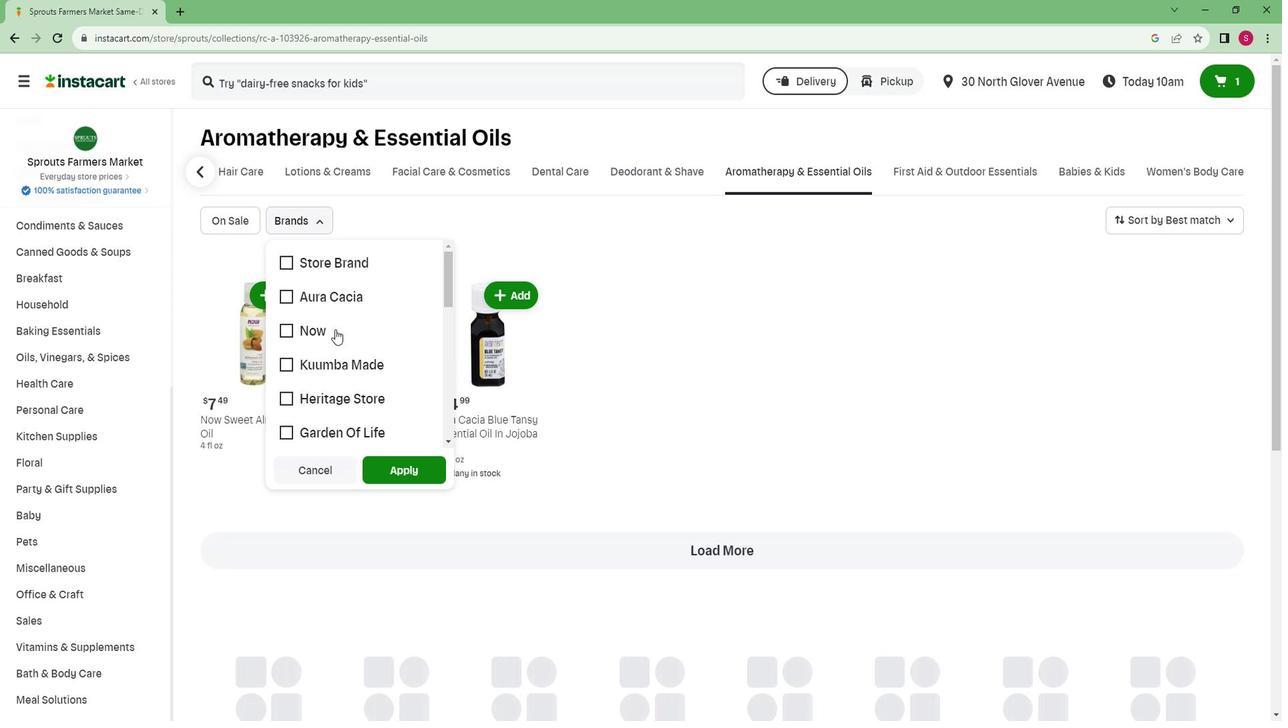 
Action: Mouse scrolled (348, 330) with delta (0, 0)
Screenshot: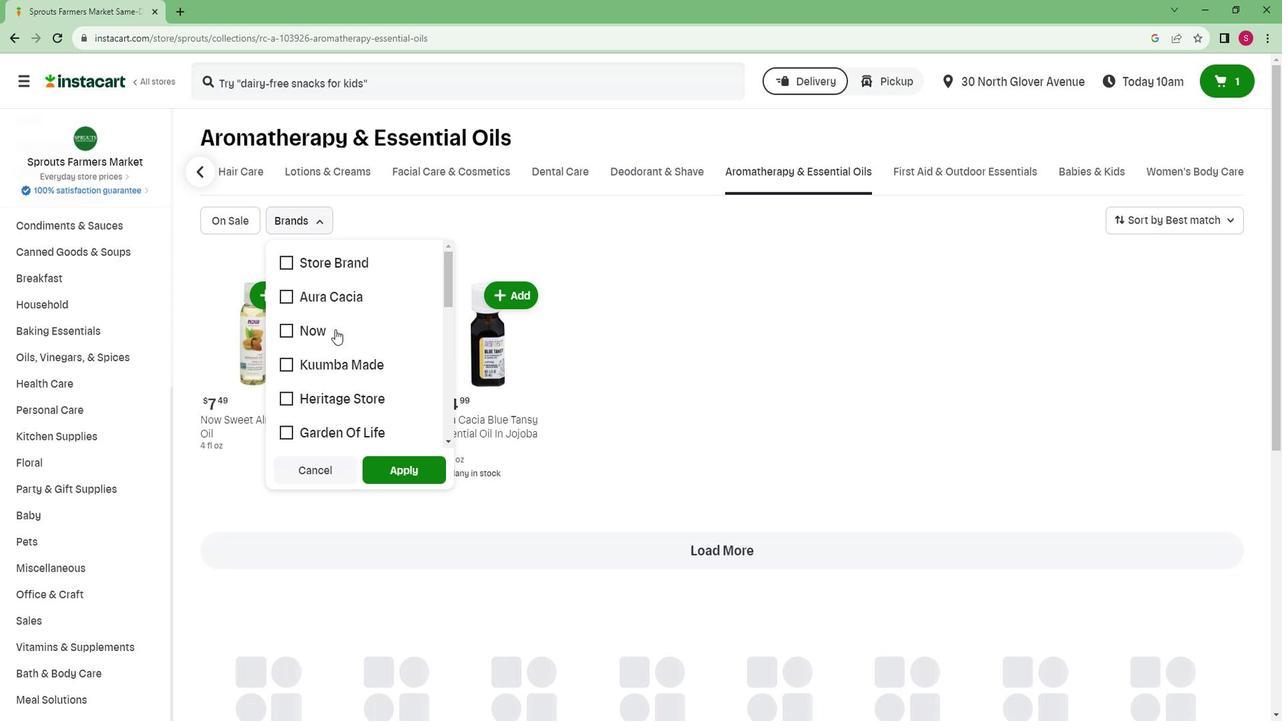 
Action: Mouse scrolled (348, 330) with delta (0, 0)
Screenshot: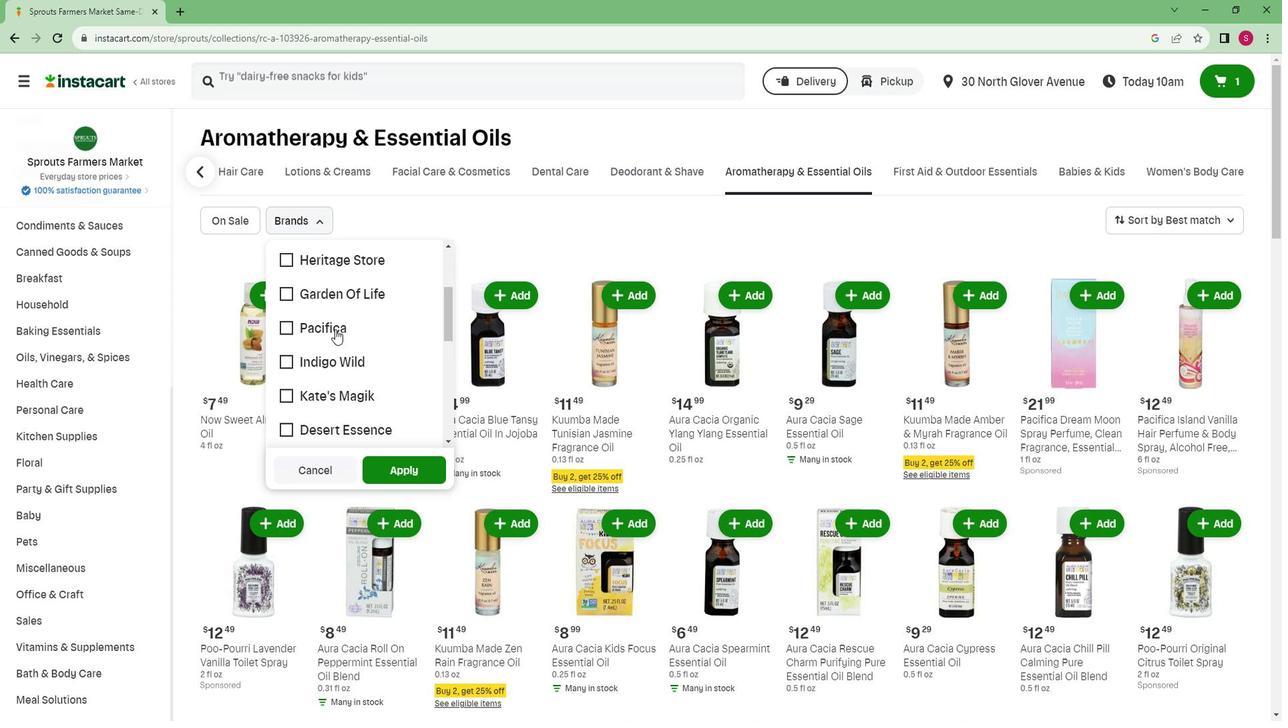 
Action: Mouse moved to (318, 387)
Screenshot: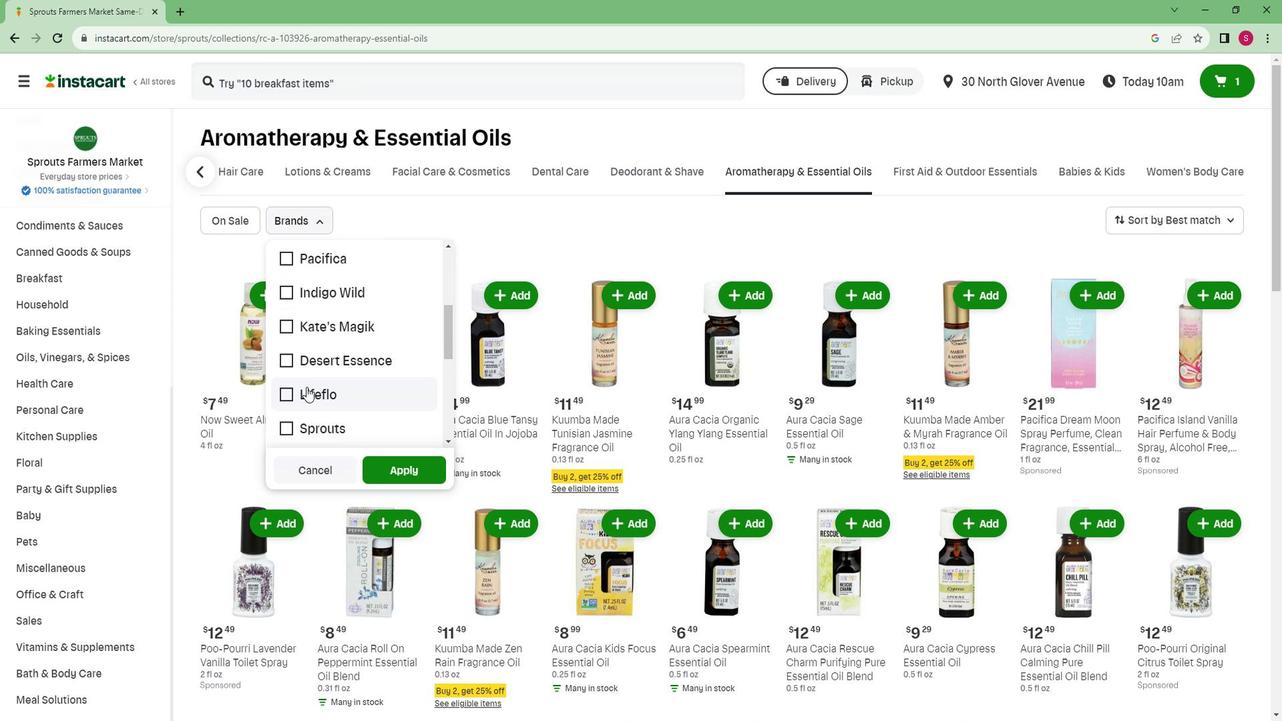
Action: Mouse pressed left at (318, 387)
Screenshot: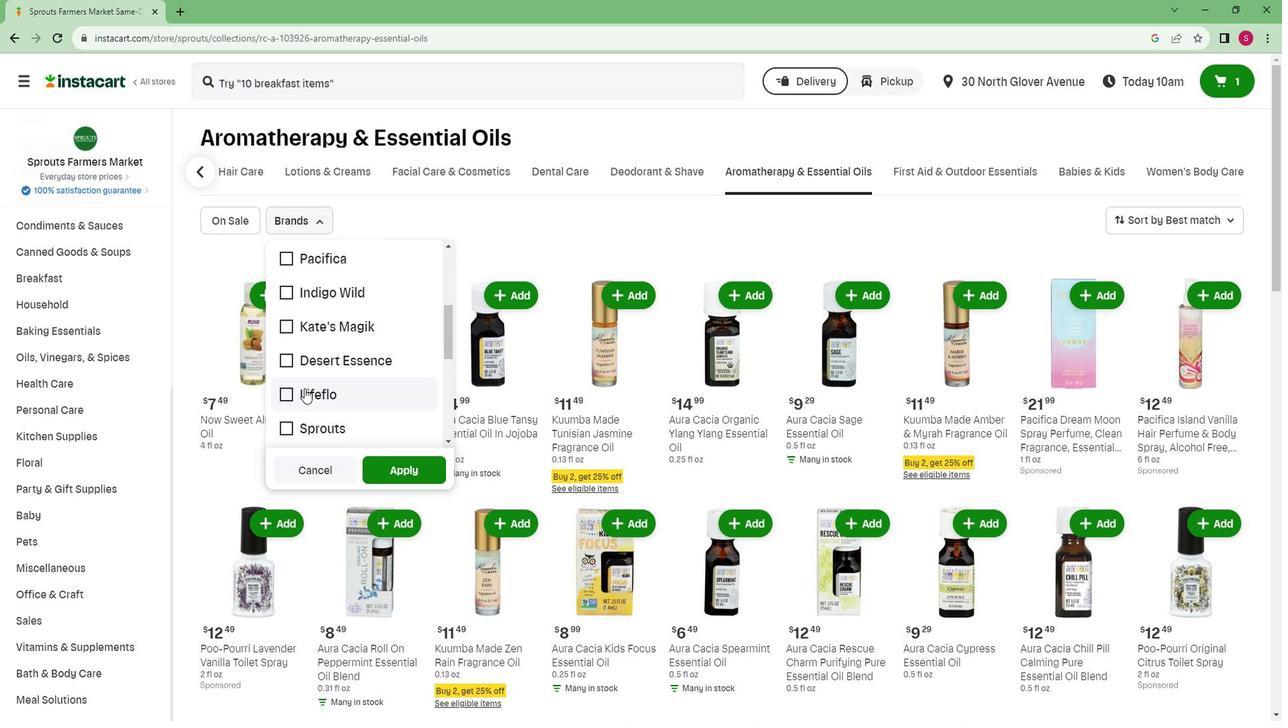 
Action: Mouse moved to (434, 458)
Screenshot: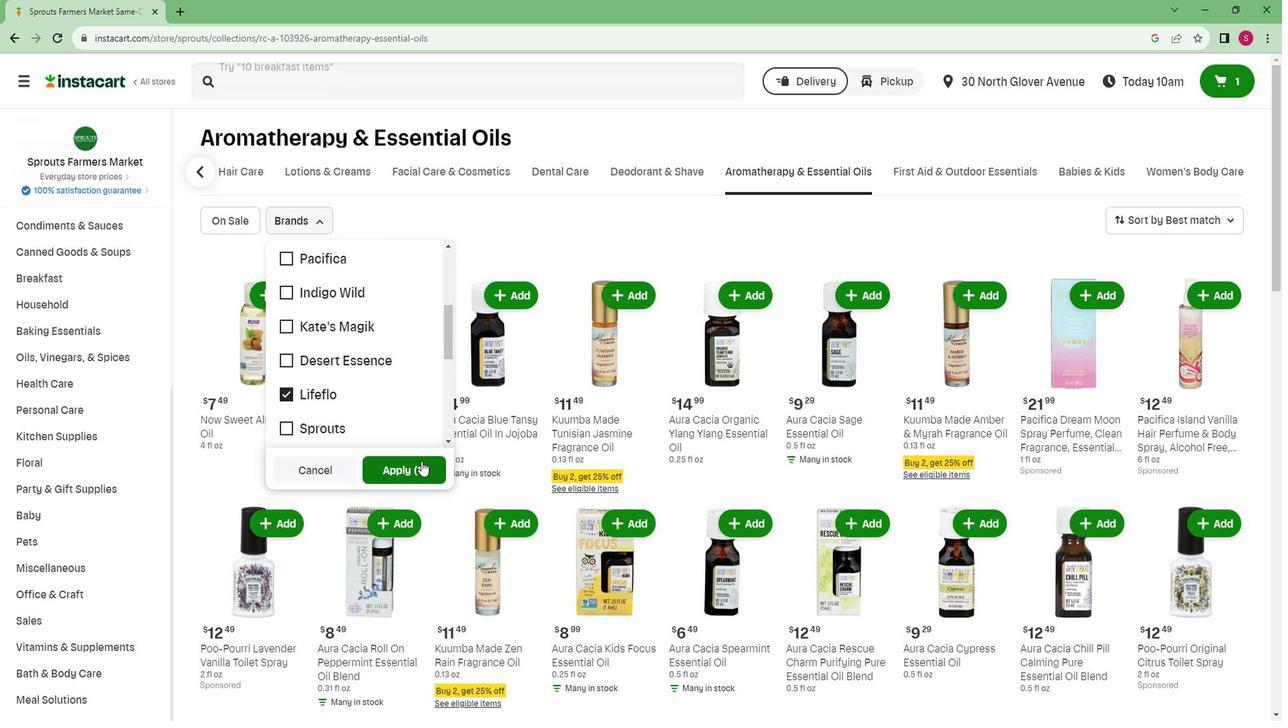 
Action: Mouse pressed left at (434, 458)
Screenshot: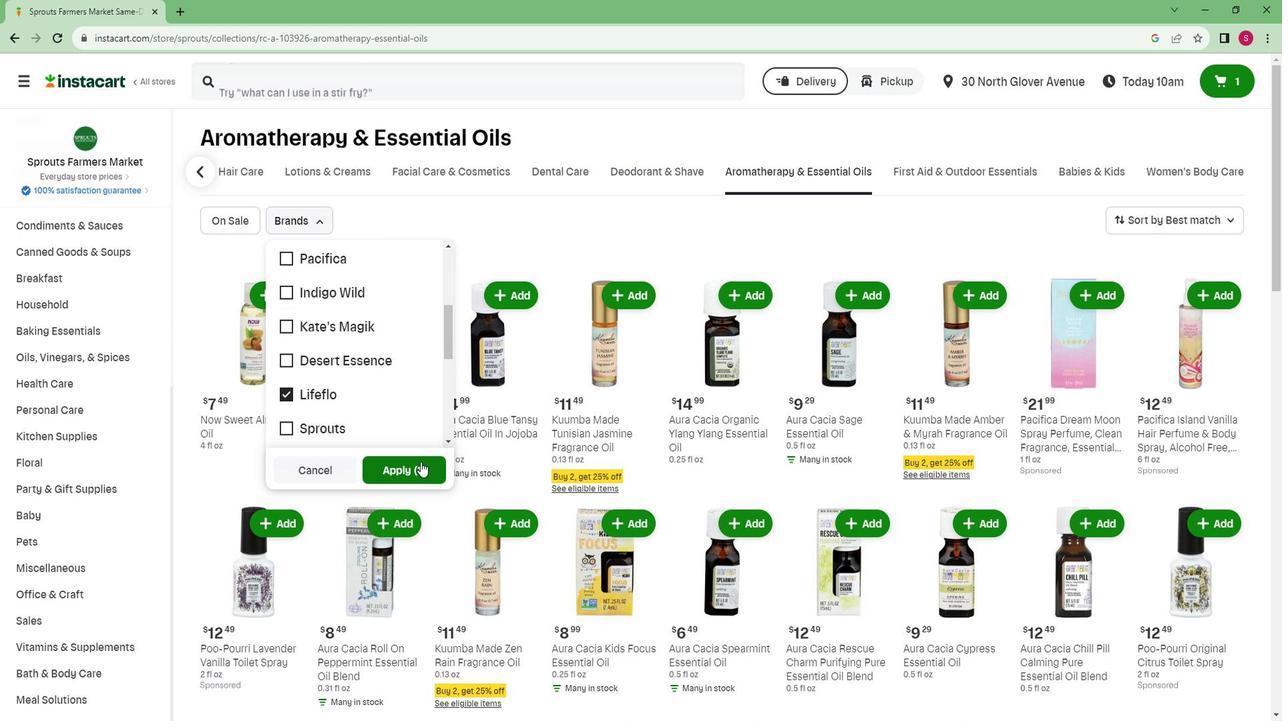 
Action: Mouse moved to (434, 368)
Screenshot: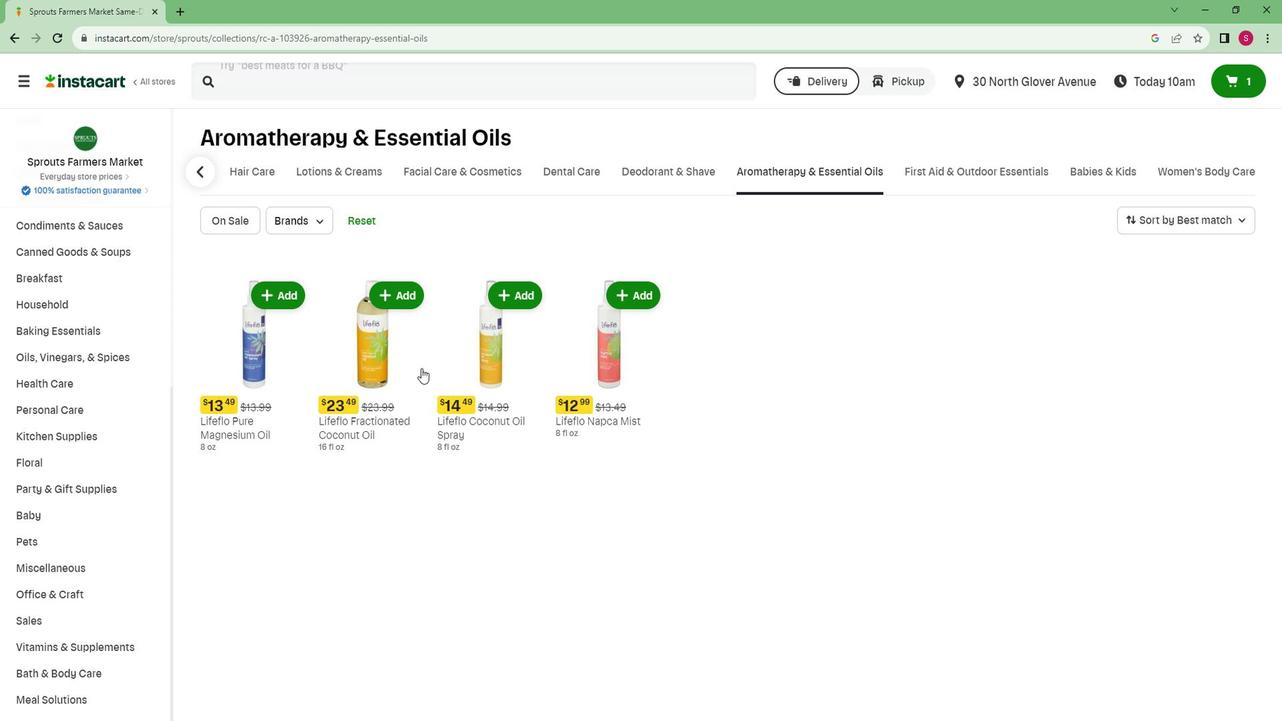 
